 Task: Send an email with the signature Ebony Rodriguez with the subject 'Request for a leave of absence' and the message 'I will need to check with our team before providing a response.' from softage.1@softage.net to softage.2@softage.net,  softage.1@softage.net and softage.3@softage.net with CC to softage.4@softage.net with an attached document Data_analysis_report.pdf
Action: Key pressed n
Screenshot: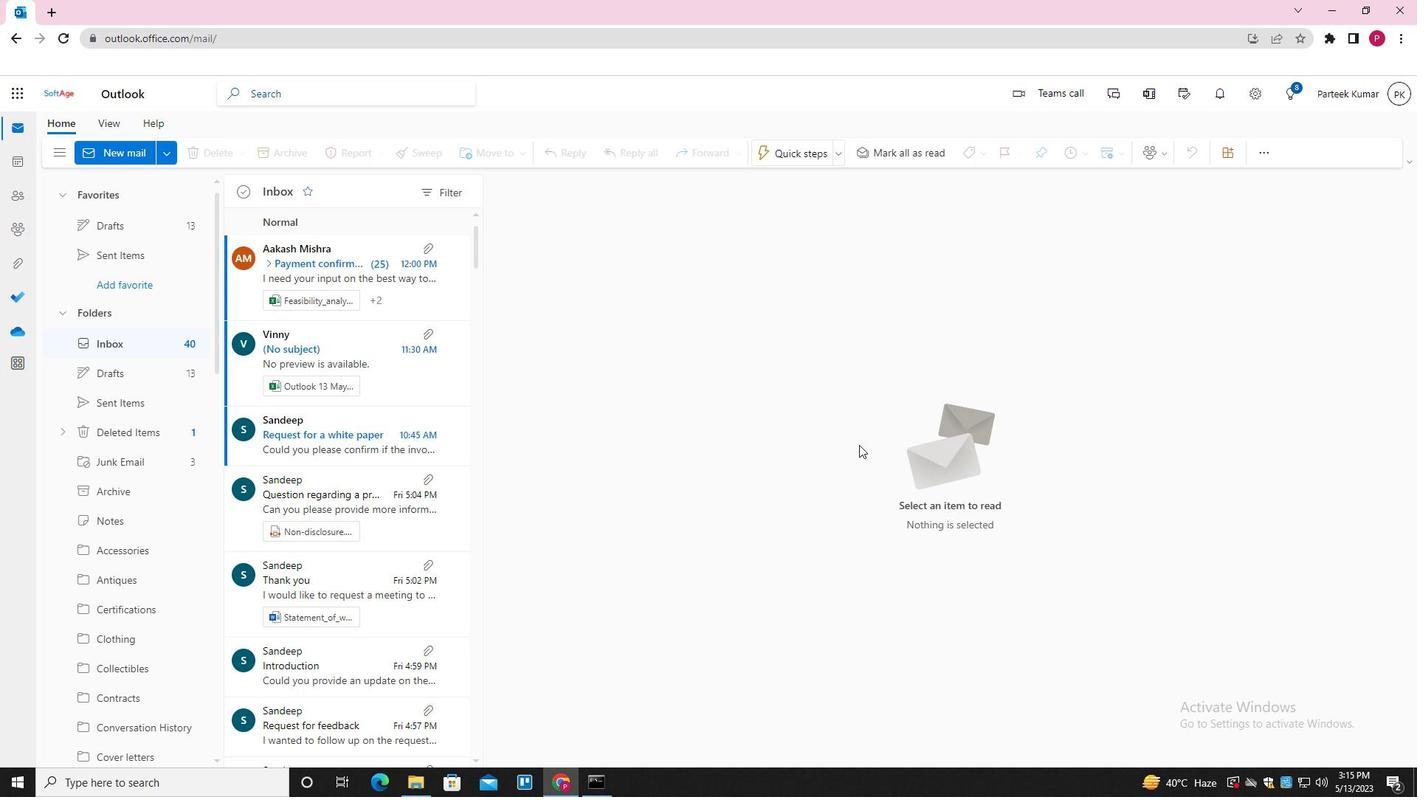 
Action: Mouse moved to (989, 155)
Screenshot: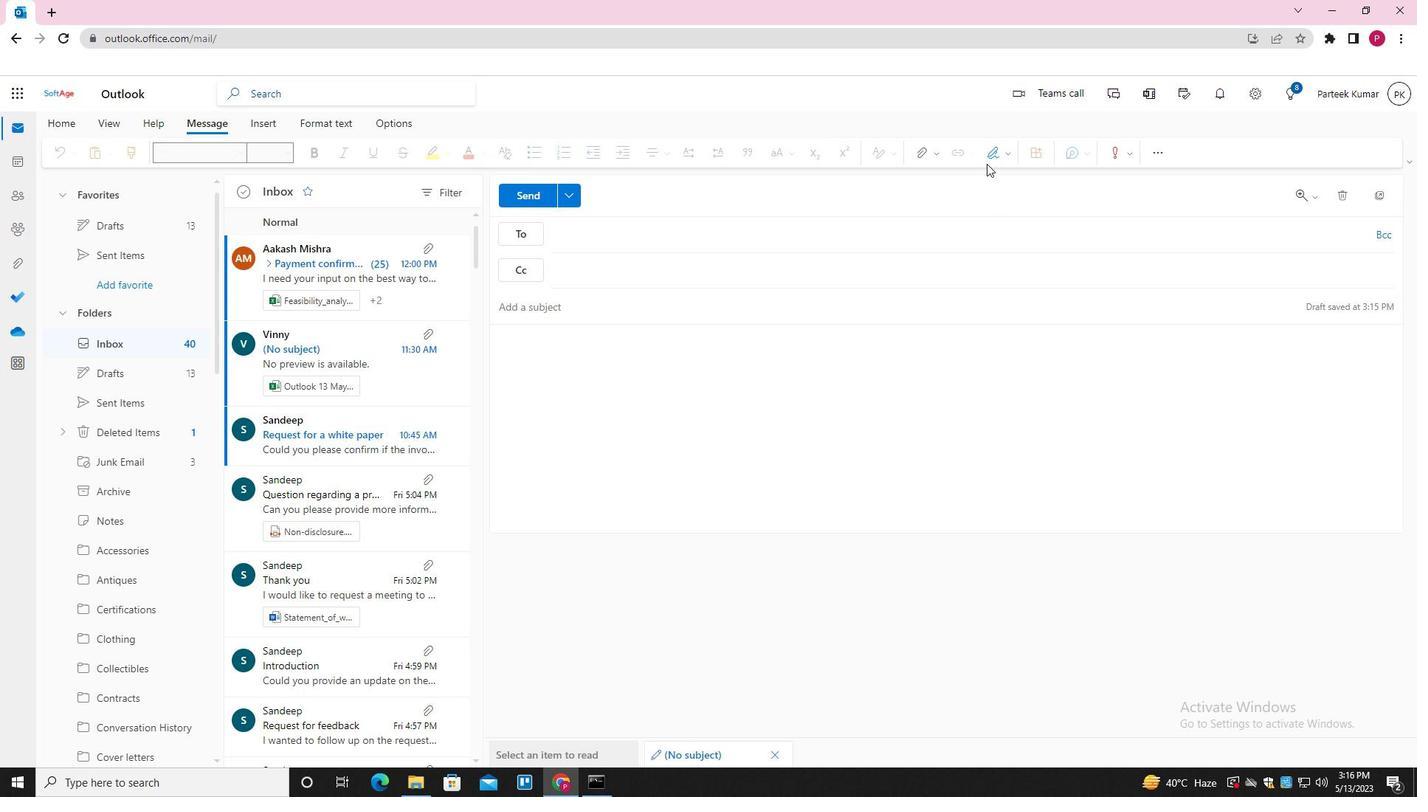 
Action: Mouse pressed left at (989, 155)
Screenshot: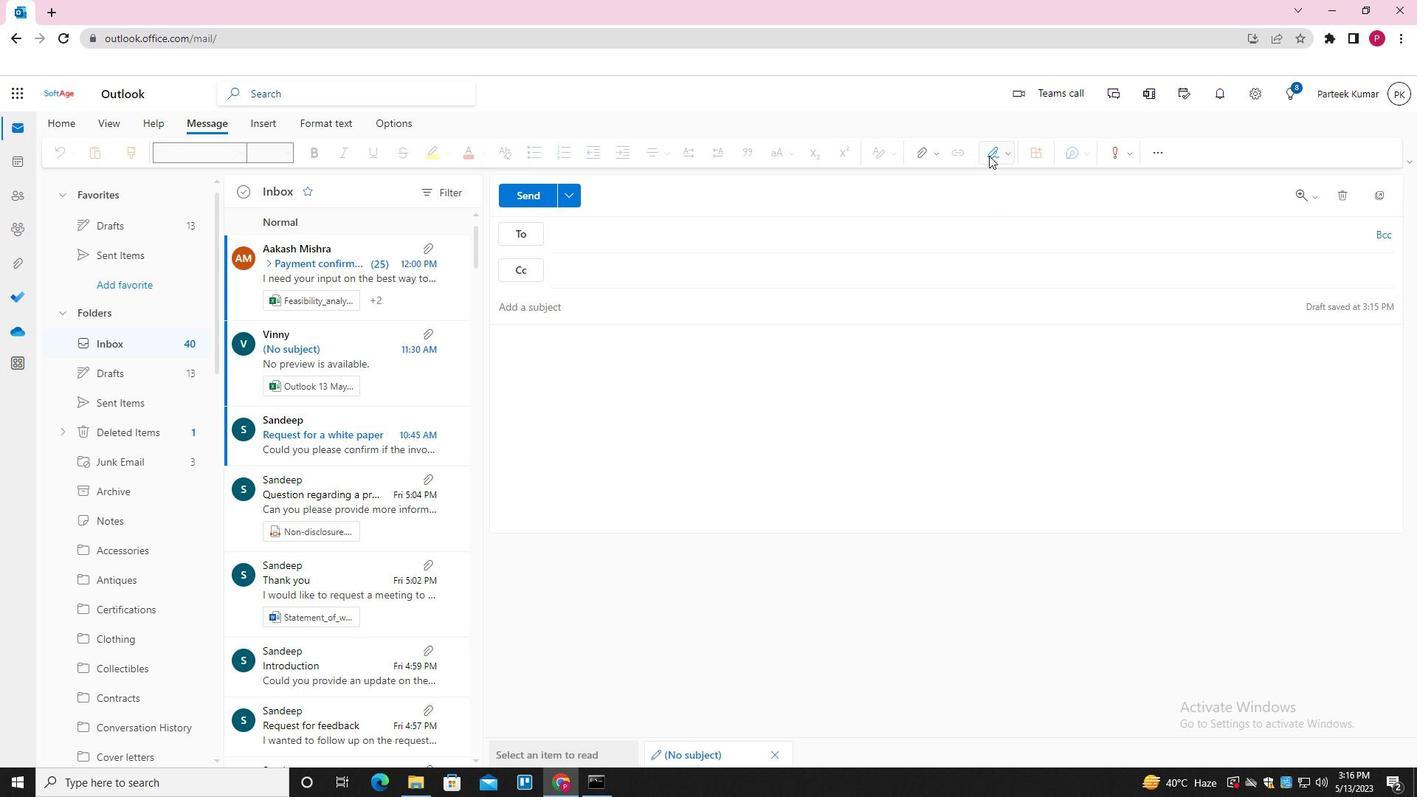 
Action: Mouse moved to (973, 214)
Screenshot: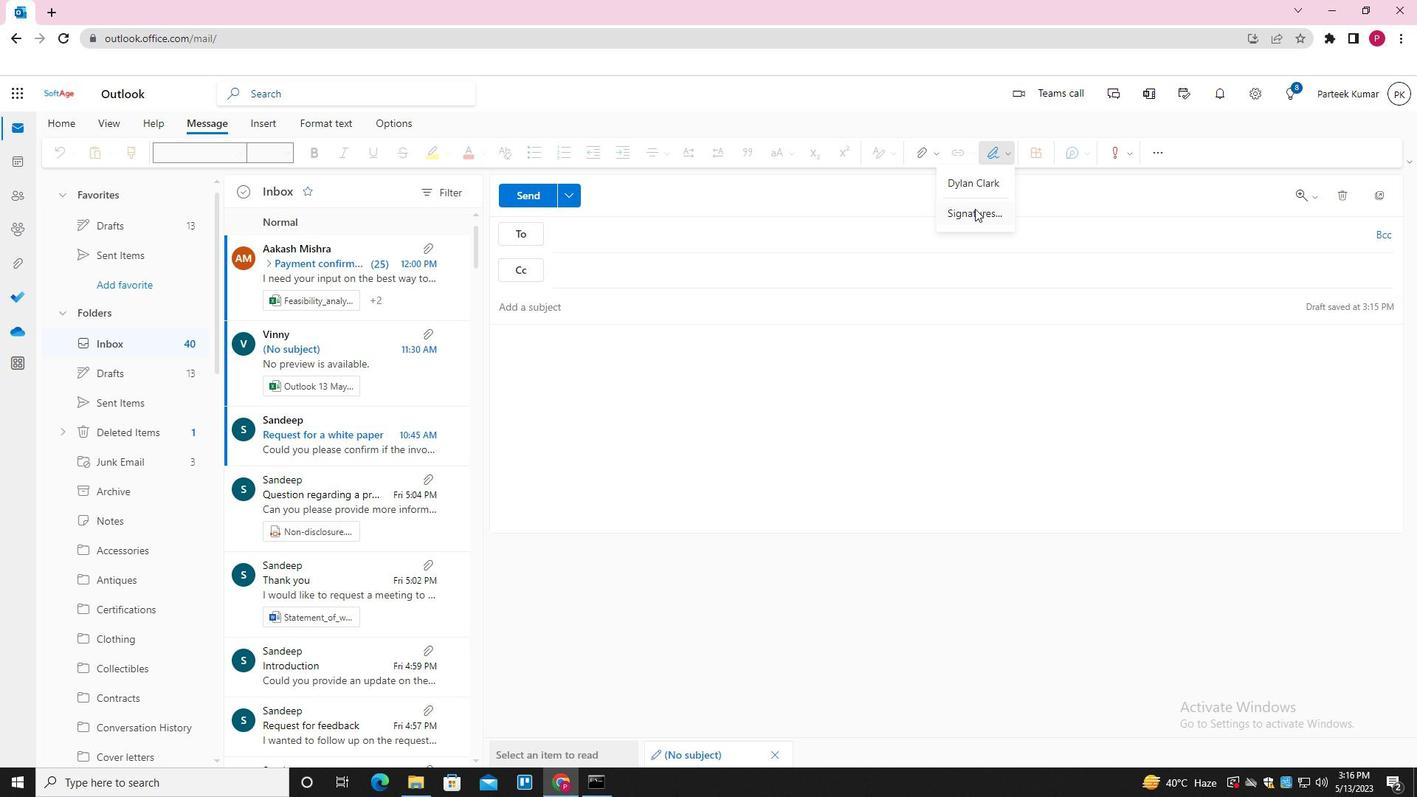 
Action: Mouse pressed left at (973, 214)
Screenshot: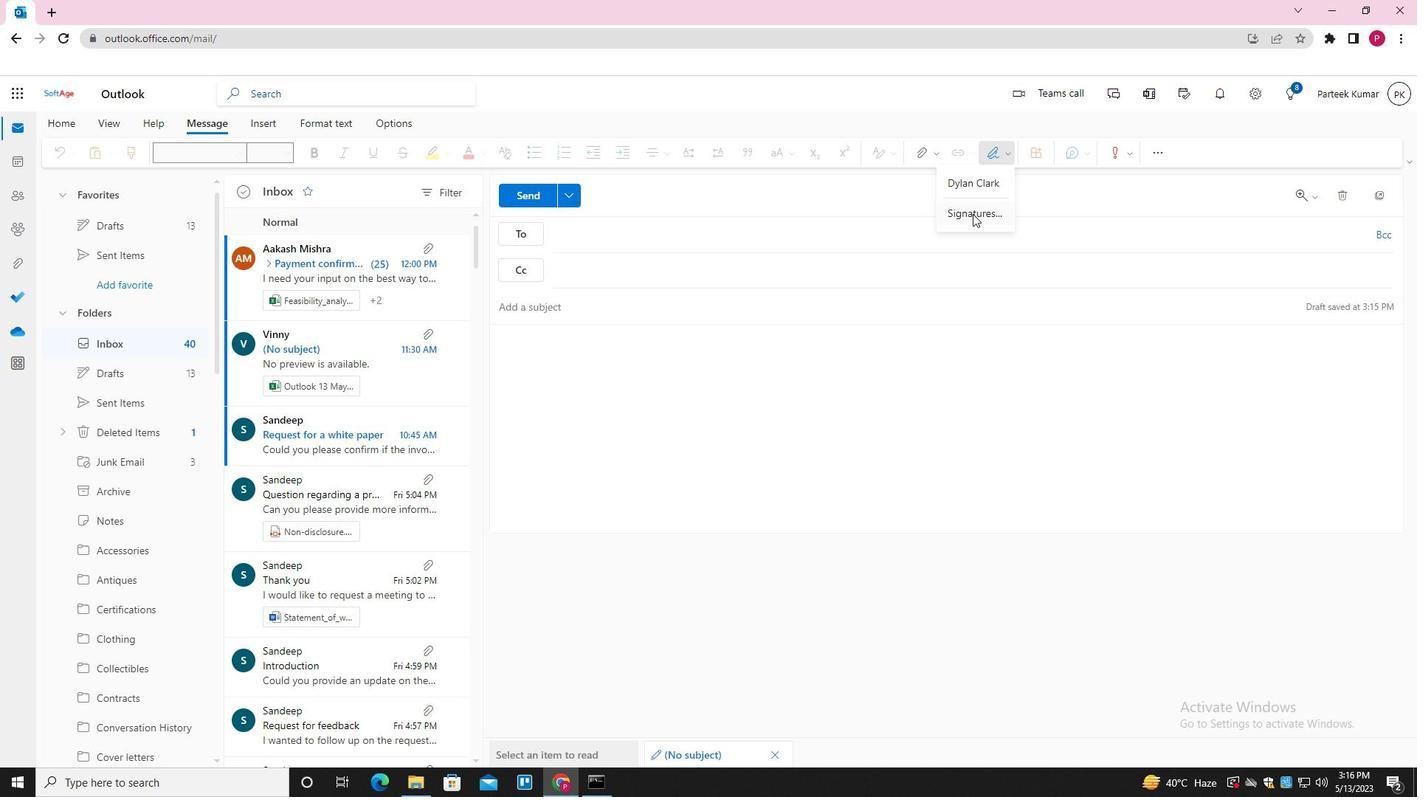 
Action: Mouse moved to (976, 270)
Screenshot: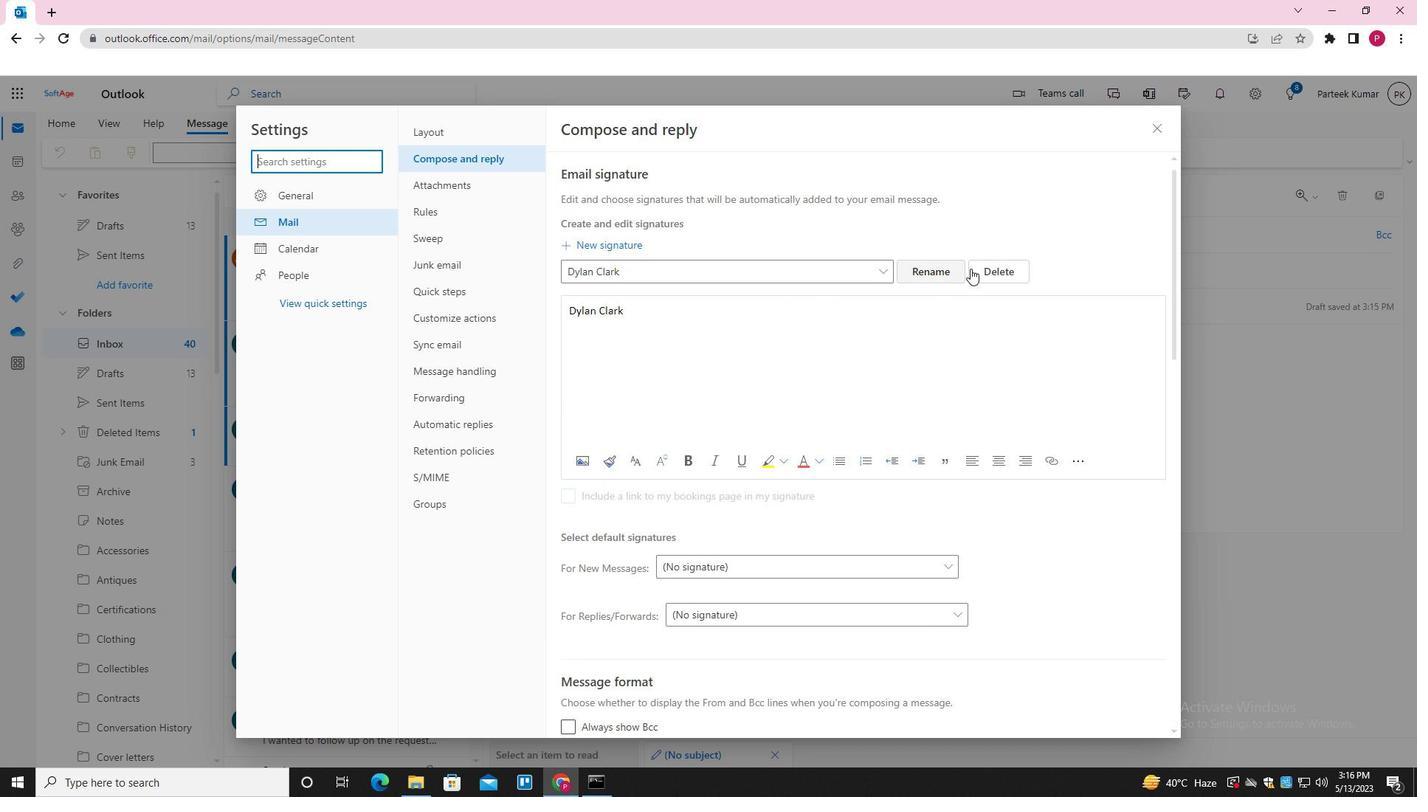 
Action: Mouse pressed left at (976, 270)
Screenshot: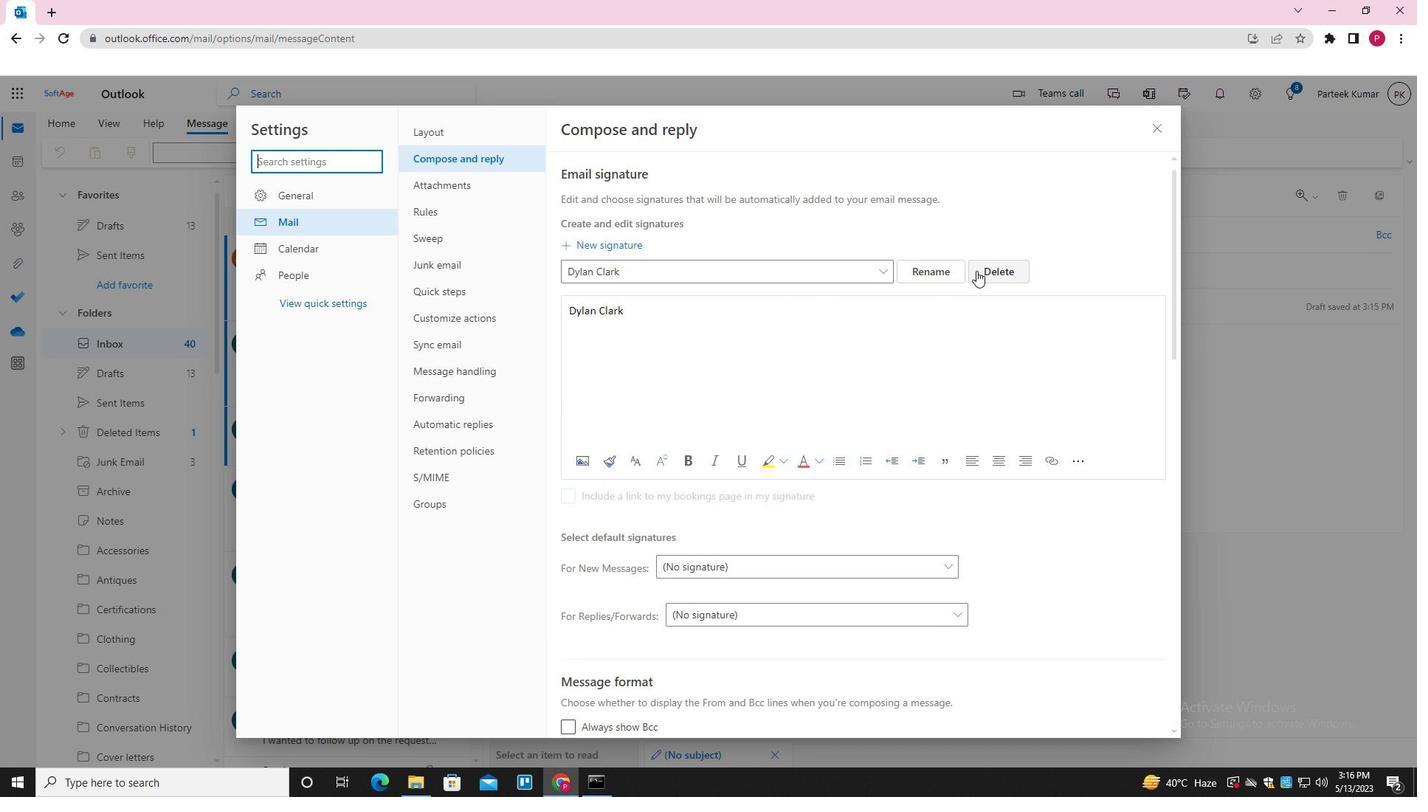 
Action: Mouse moved to (767, 270)
Screenshot: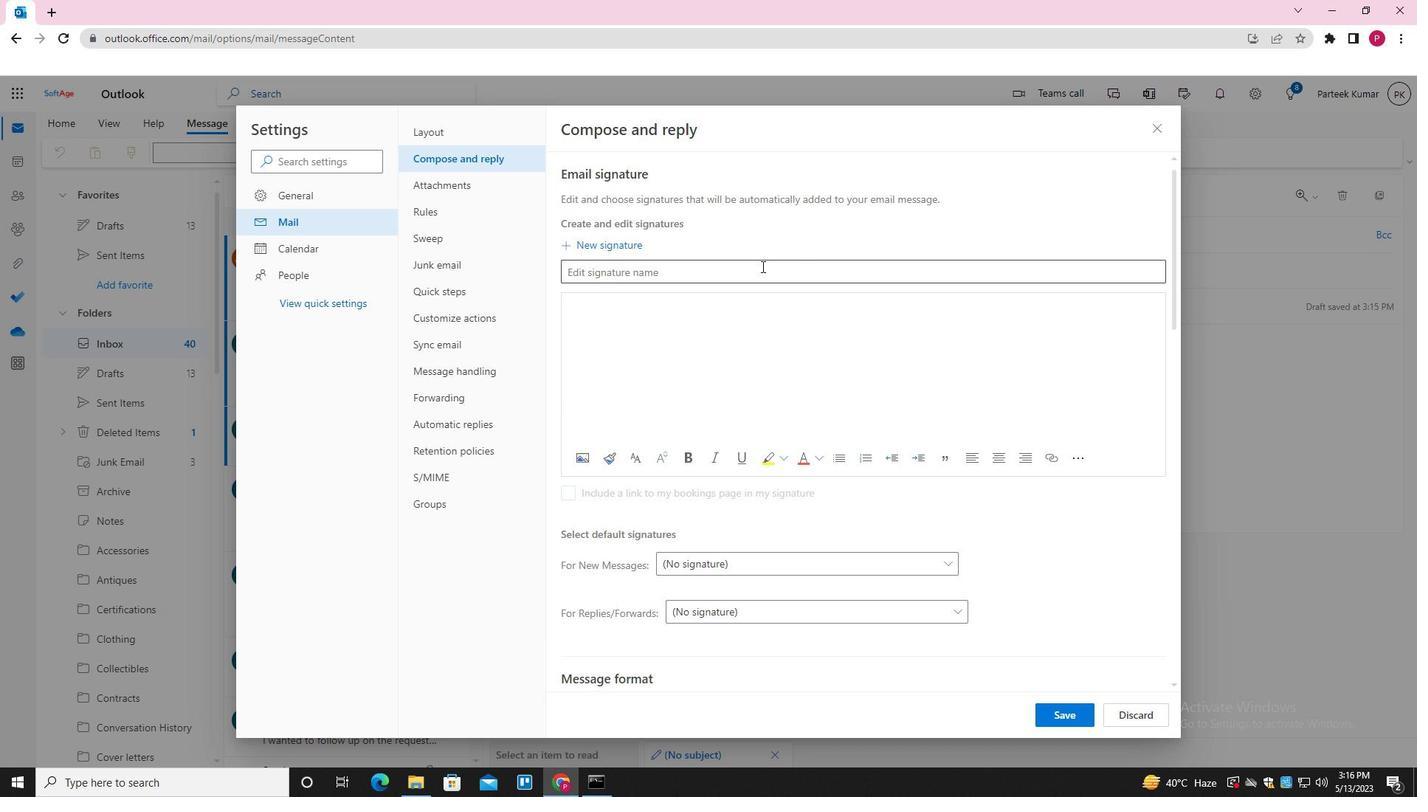 
Action: Mouse pressed left at (767, 270)
Screenshot: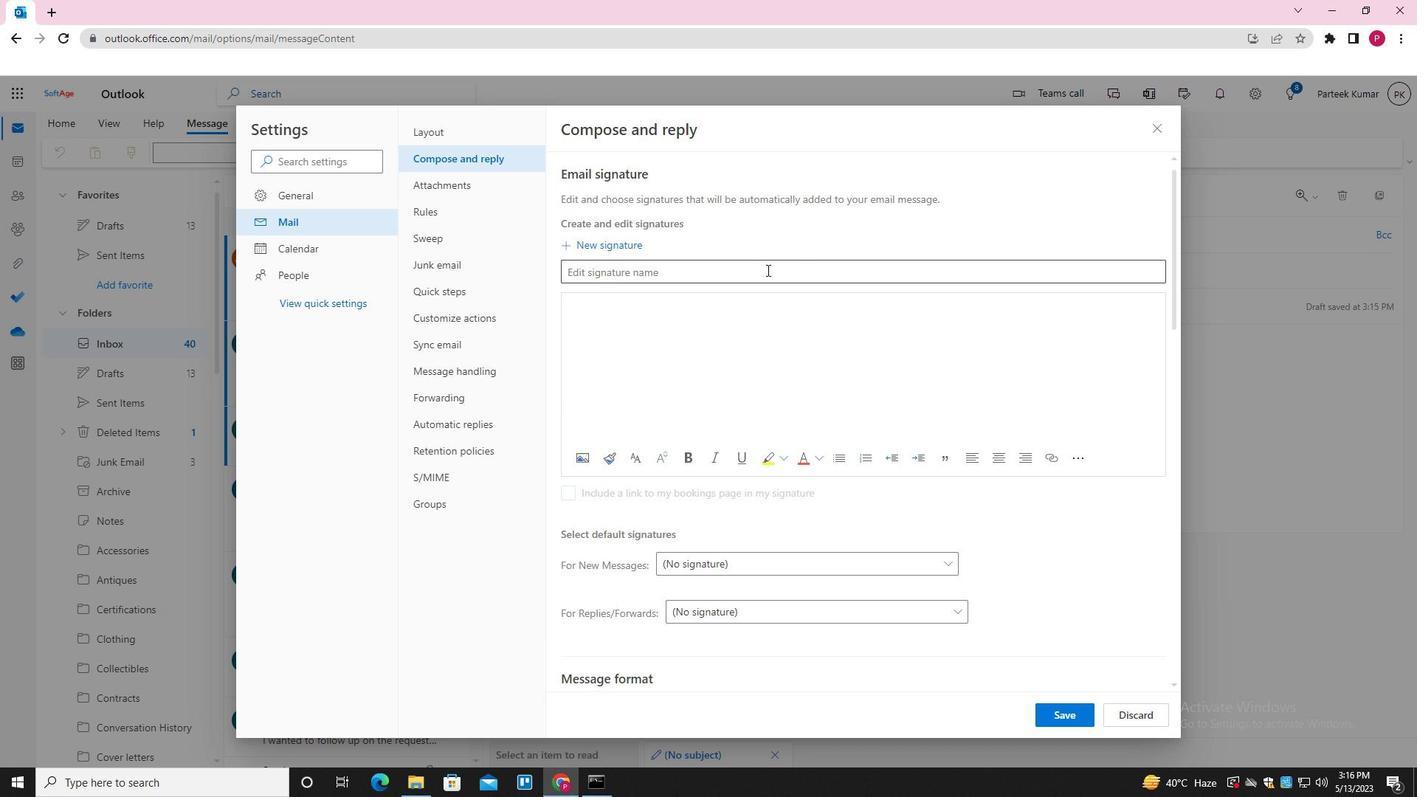 
Action: Key pressed <Key.shift>EBONY<Key.space><Key.shift>RODRIGUEZ<Key.tab><Key.shift>EBONY<Key.space><Key.shift>RODRIGUEZ
Screenshot: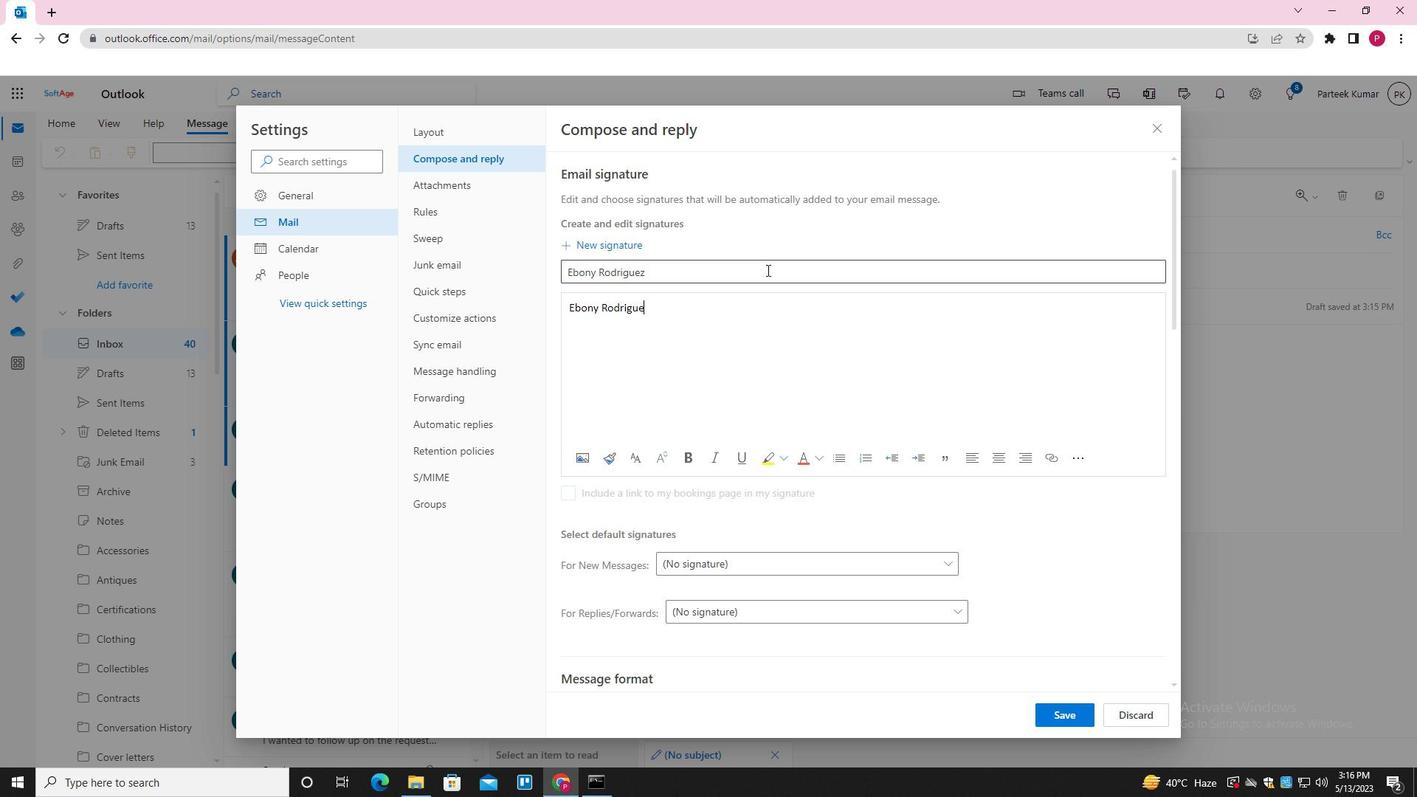 
Action: Mouse moved to (1060, 711)
Screenshot: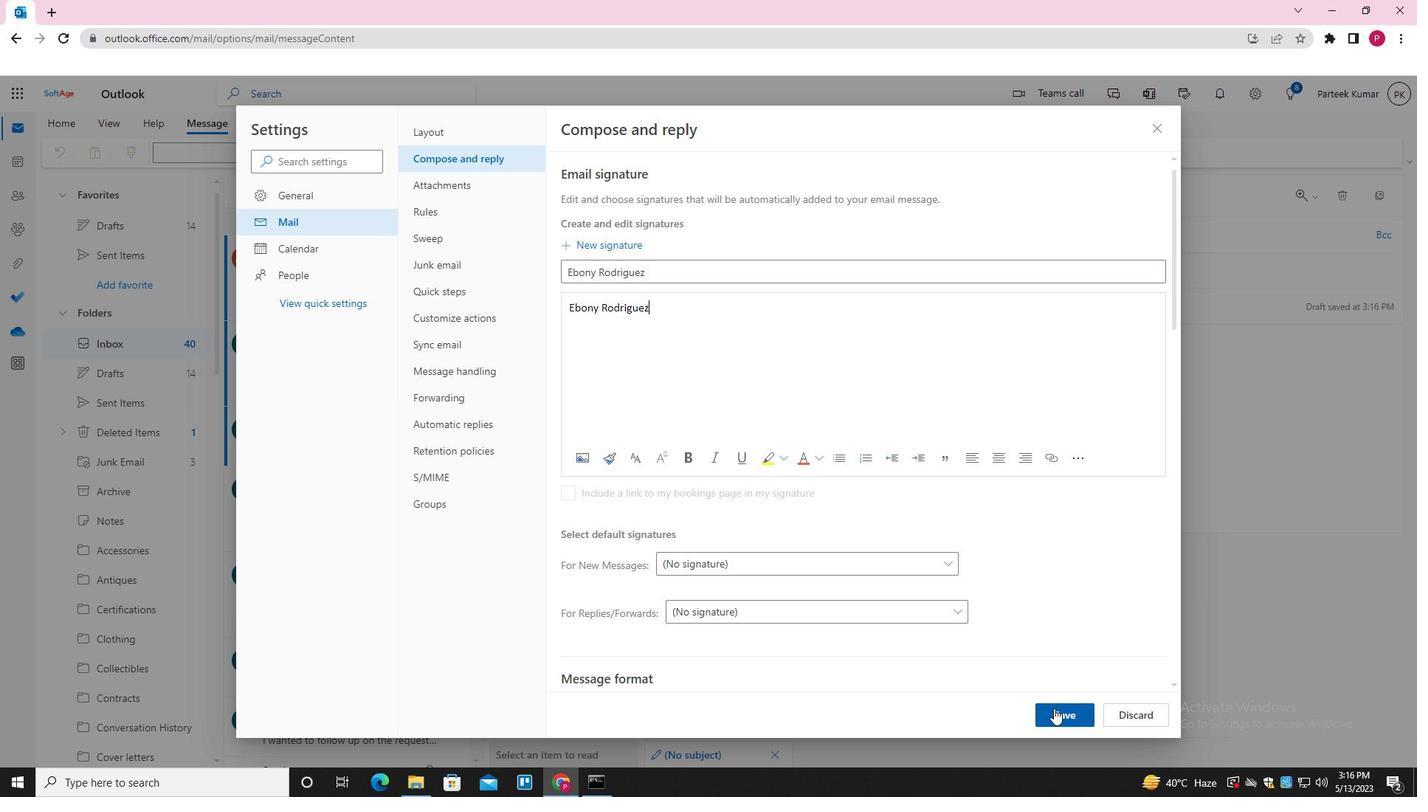 
Action: Mouse pressed left at (1060, 711)
Screenshot: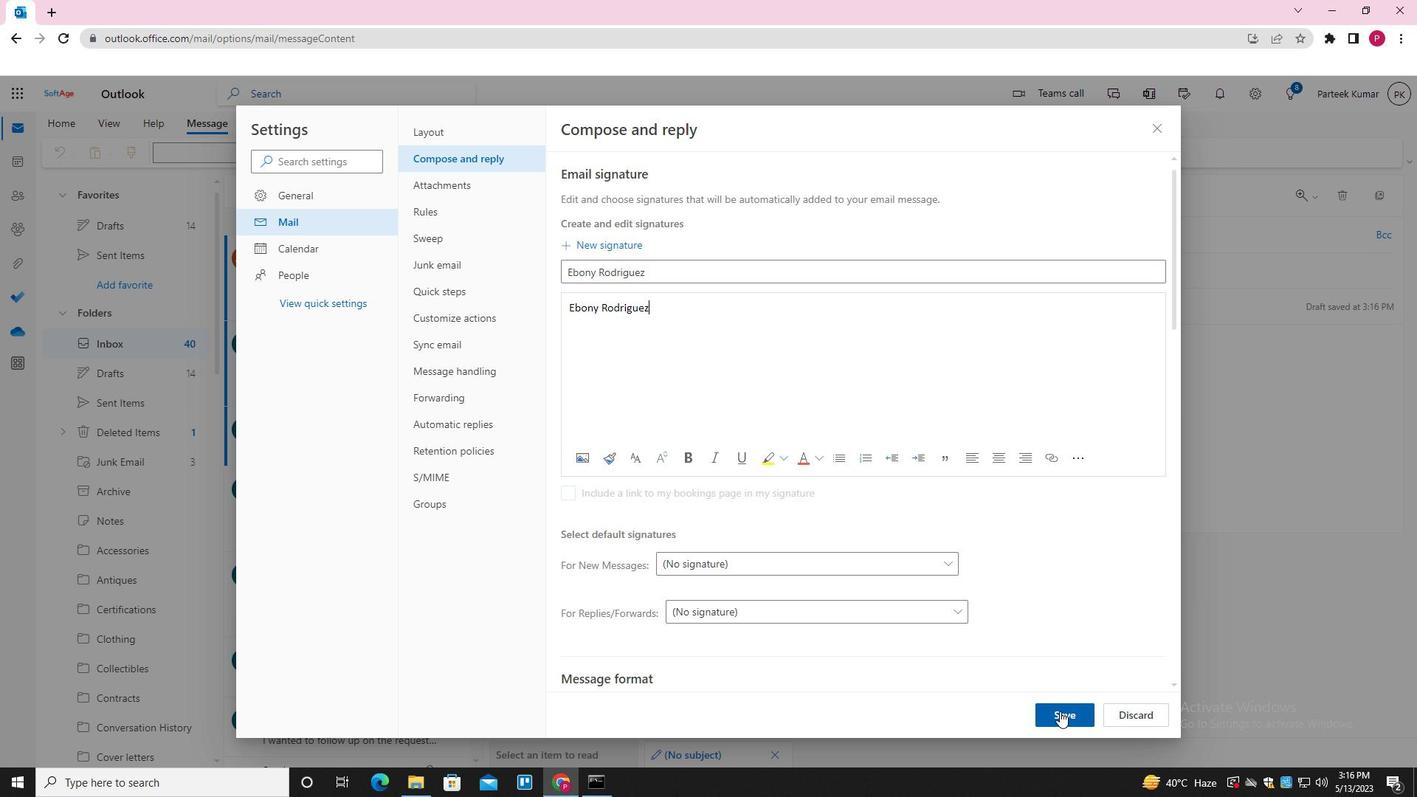 
Action: Mouse moved to (1151, 127)
Screenshot: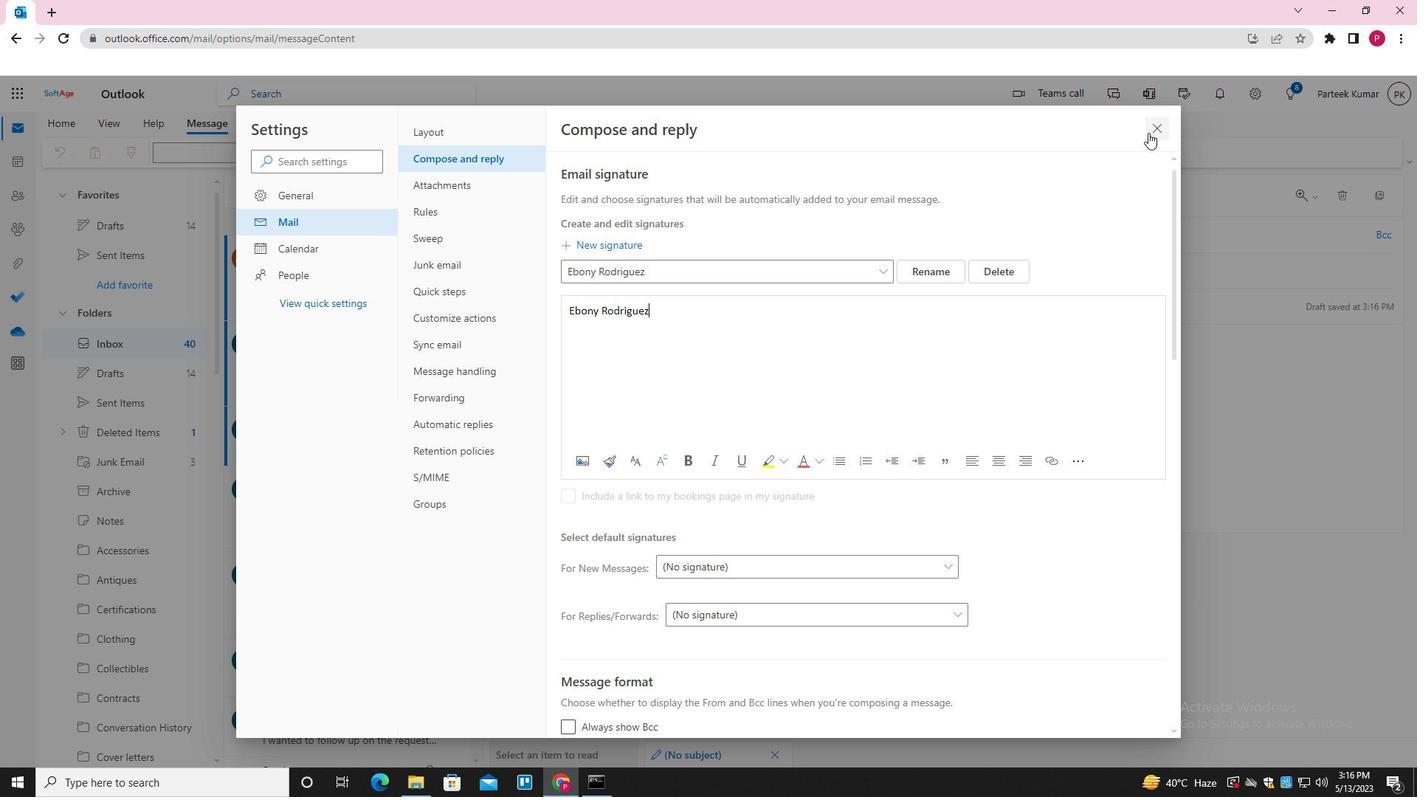 
Action: Mouse pressed left at (1151, 127)
Screenshot: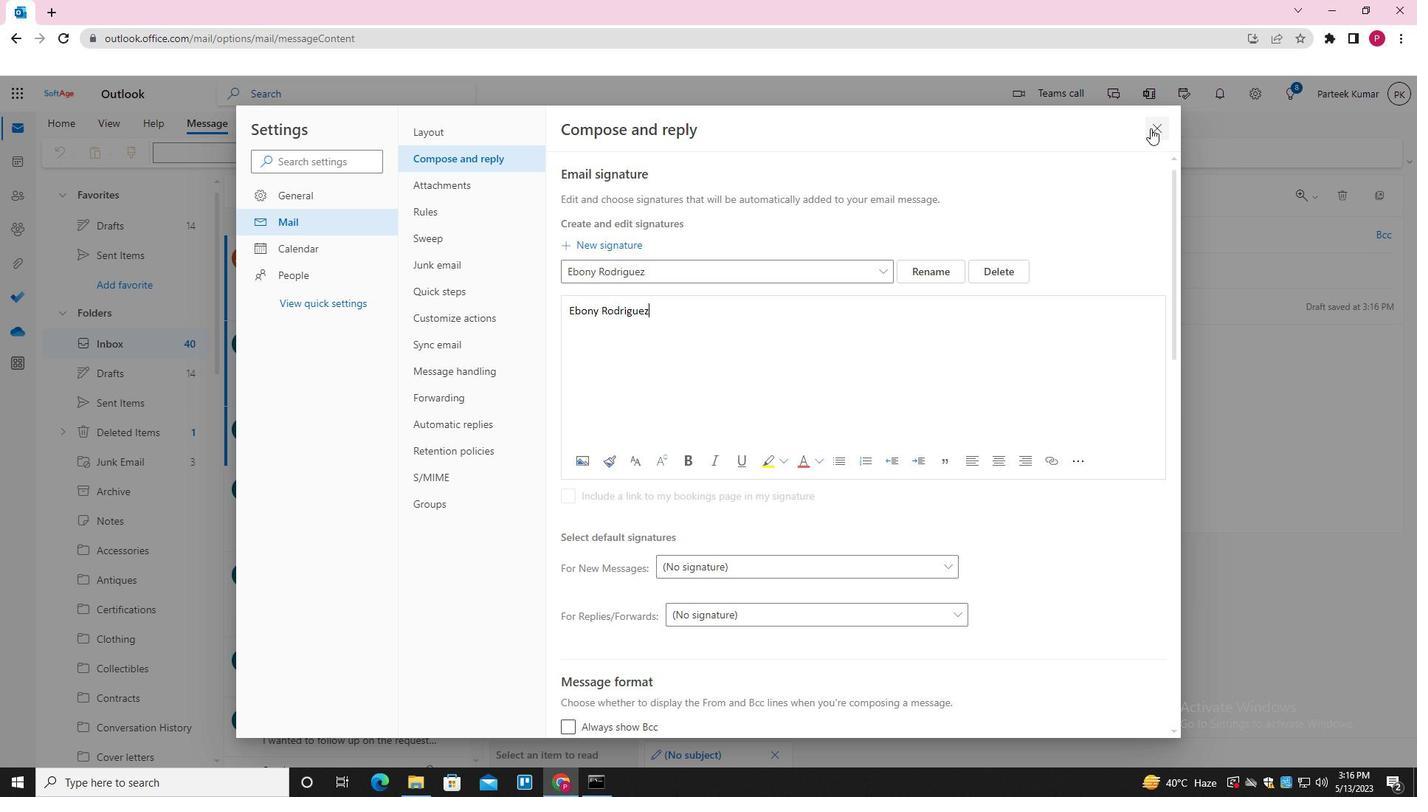 
Action: Mouse moved to (997, 149)
Screenshot: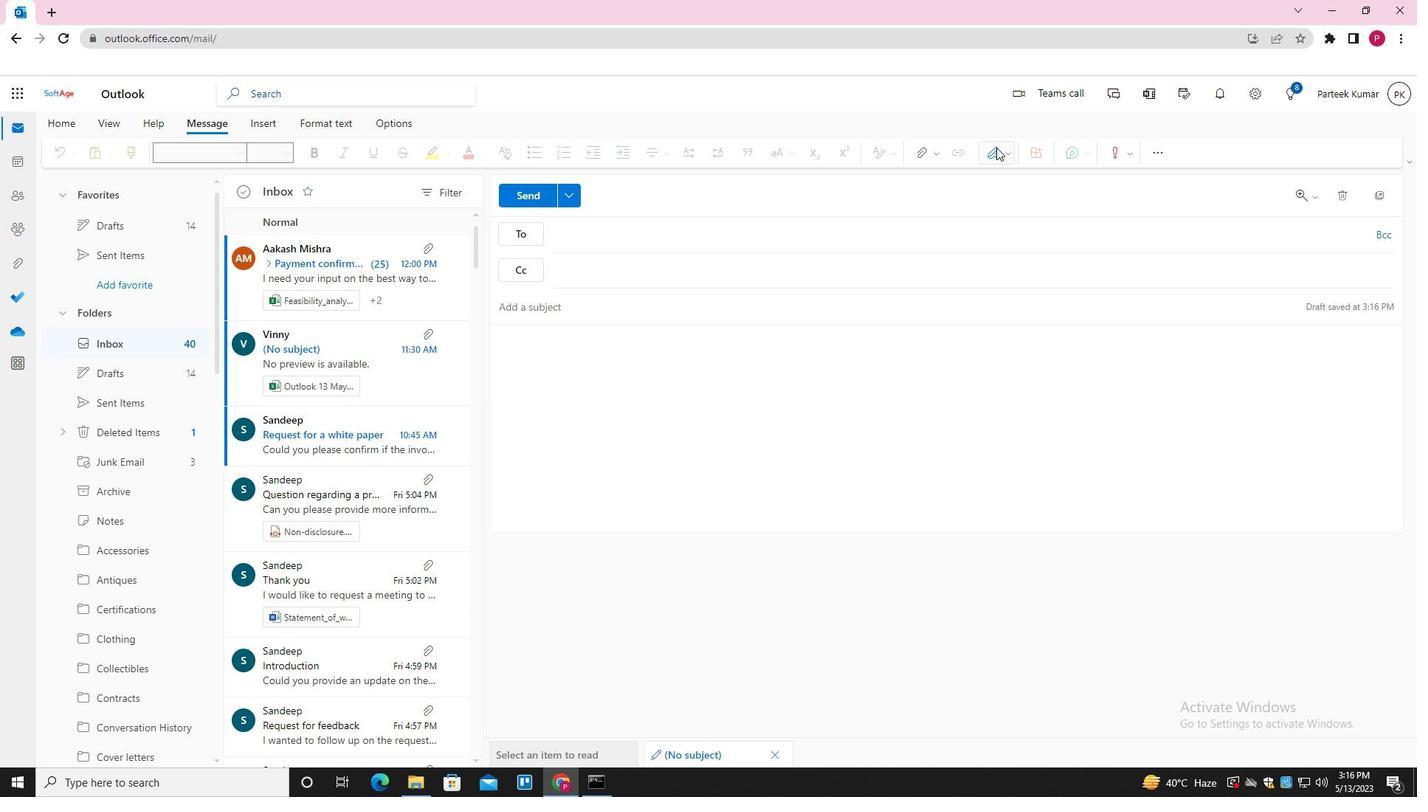 
Action: Mouse pressed left at (997, 149)
Screenshot: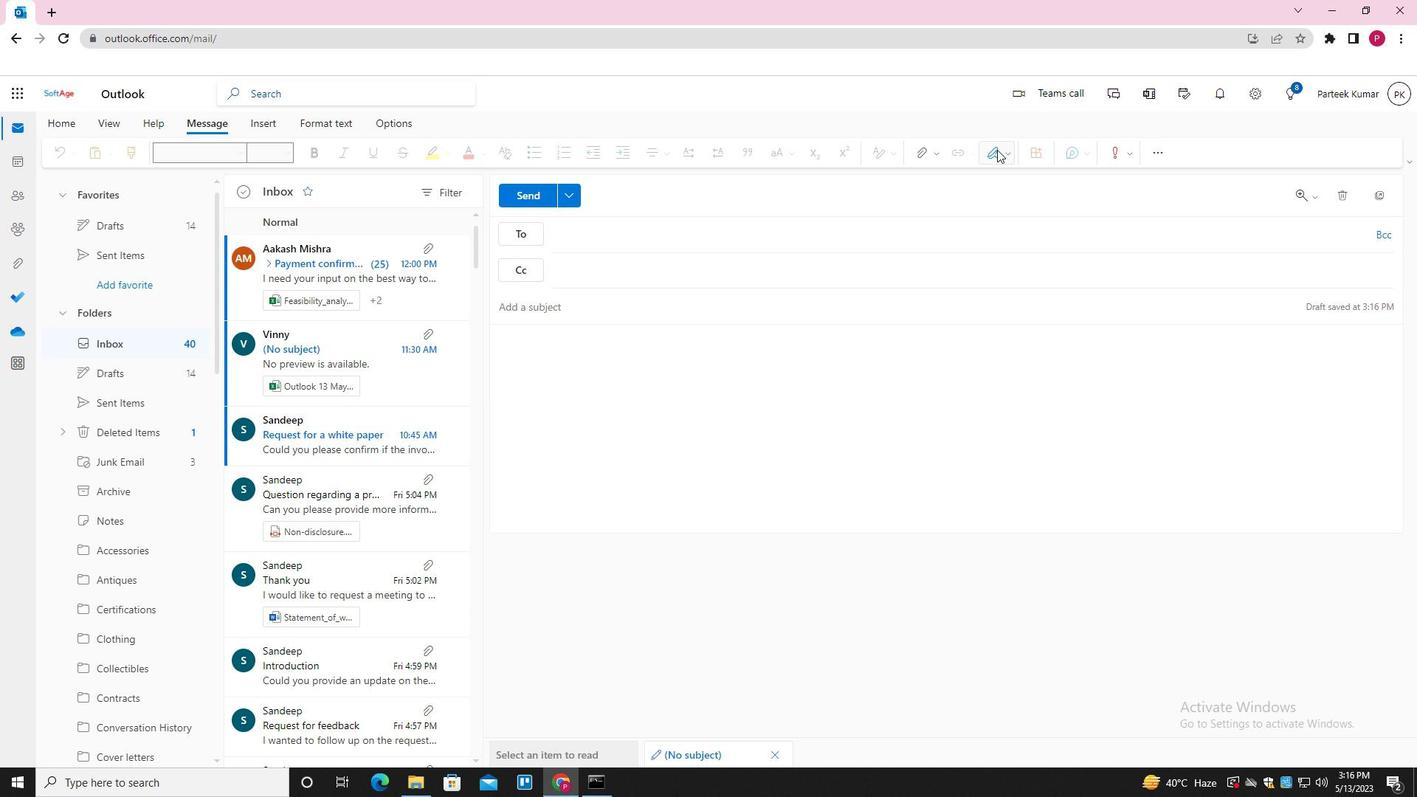 
Action: Mouse moved to (976, 189)
Screenshot: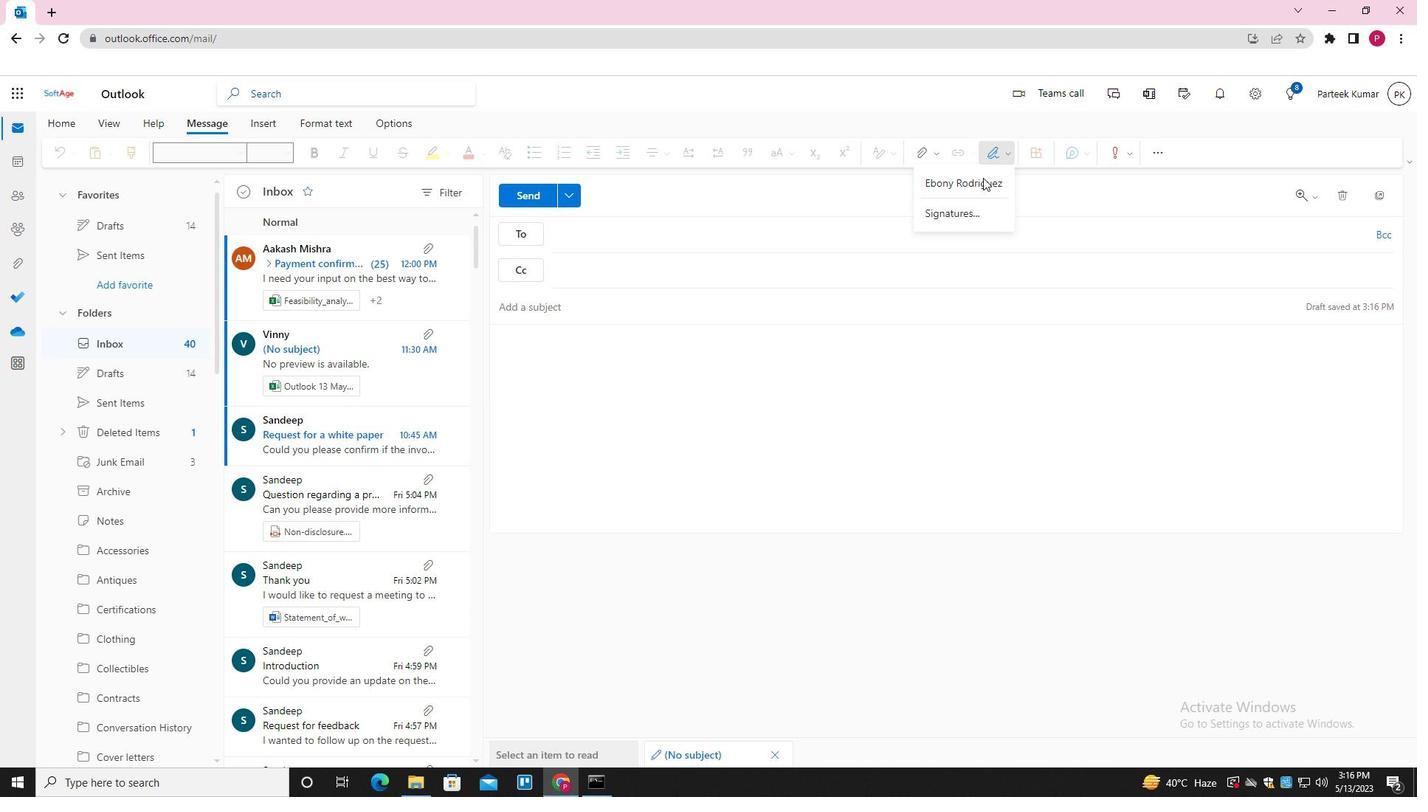 
Action: Mouse pressed left at (976, 189)
Screenshot: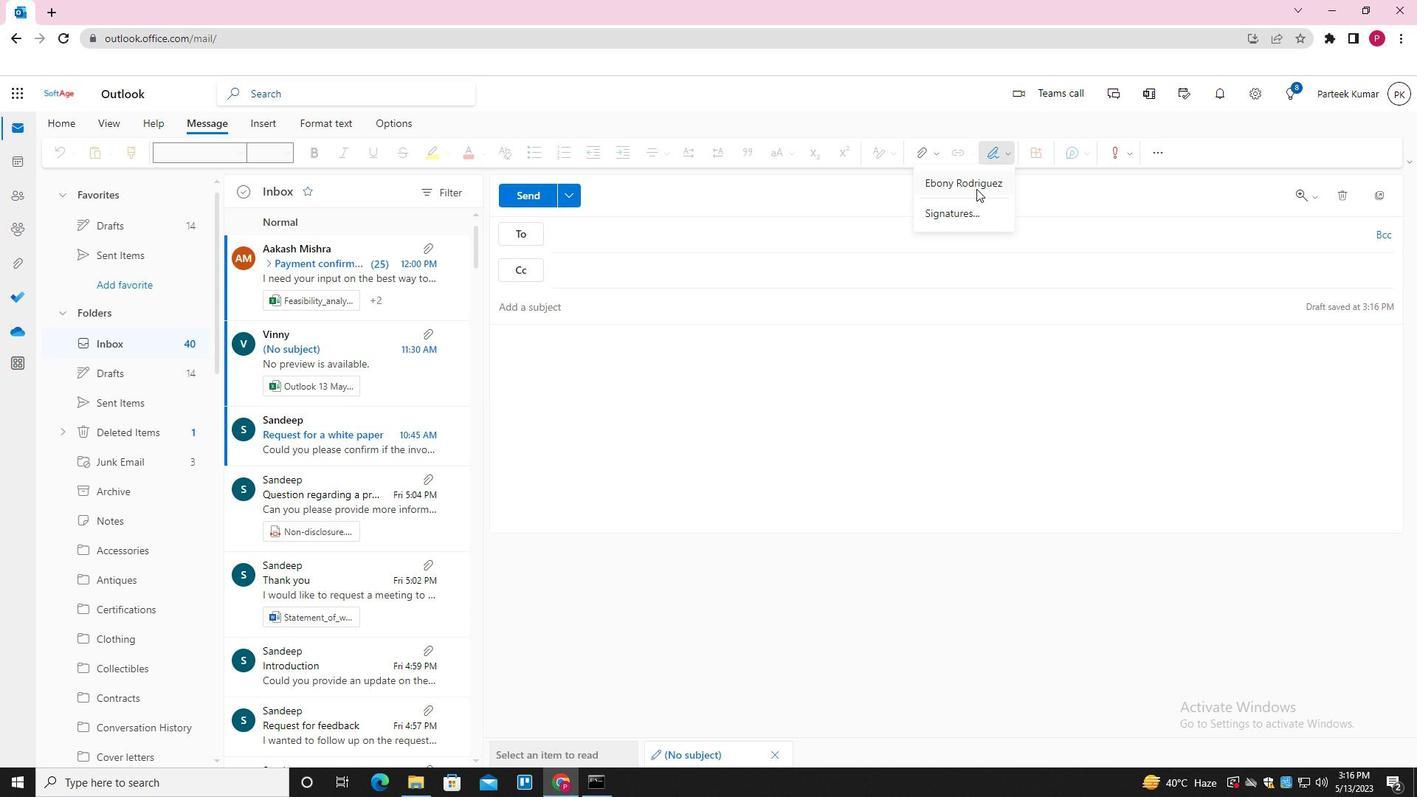 
Action: Mouse moved to (726, 308)
Screenshot: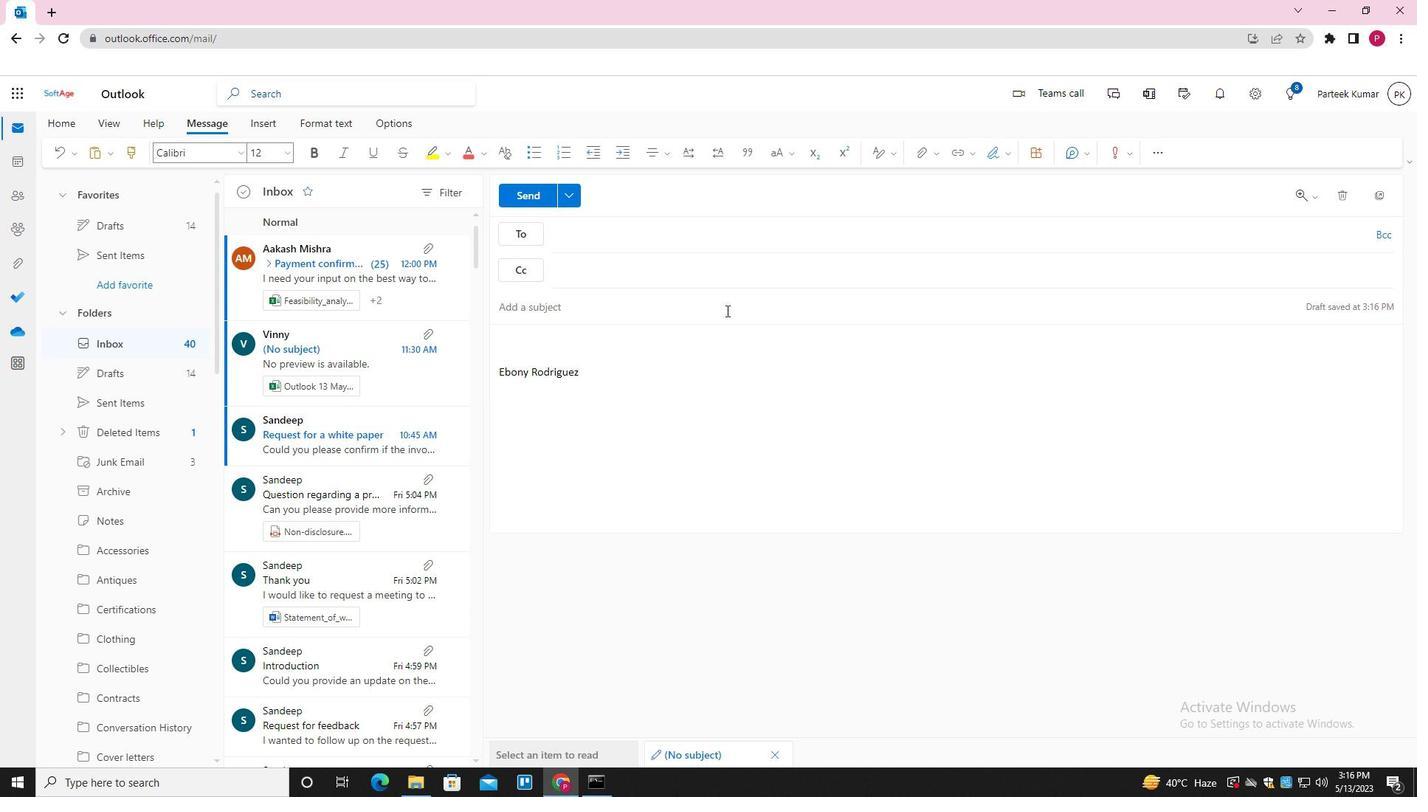 
Action: Mouse pressed left at (726, 308)
Screenshot: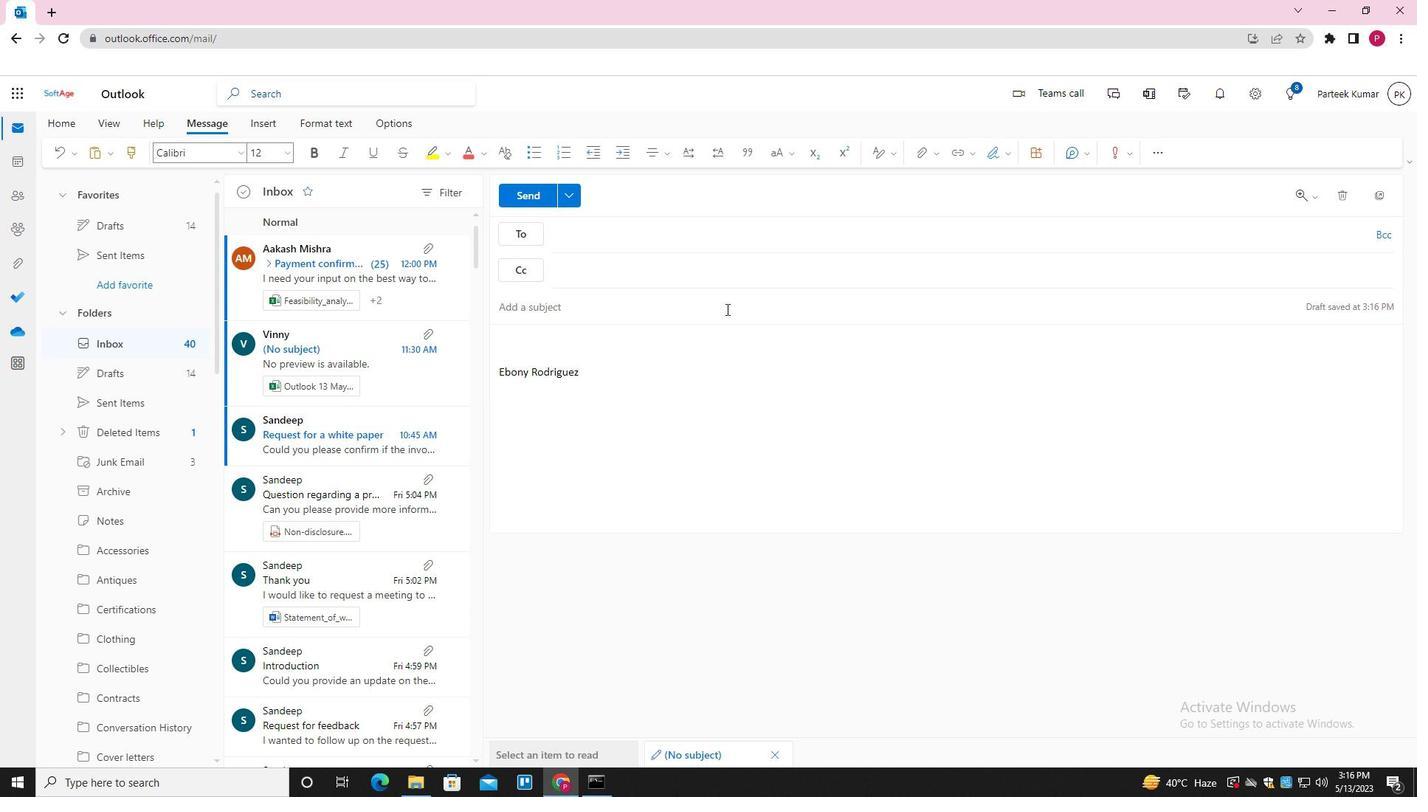 
Action: Key pressed <Key.shift>REQUEST<Key.space>G<Key.backspace>FOR<Key.space>A<Key.space>LEAVE<Key.space>OF<Key.space>ABSCENCE<Key.space><Key.backspace><Key.backspace><Key.backspace><Key.backspace><Key.backspace><Key.backspace>ENCE<Key.tab><Key.shift_r>I<Key.space>WILL<Key.space>NEED<Key.space>TO<Key.space>CHECK<Key.space>WITH<Key.space>OUR<Key.space>TEAM<Key.space>BEFORE<Key.space>PROVIDING<Key.space>A<Key.space><Key.backspace><Key.space>RESPONSE<Key.space>
Screenshot: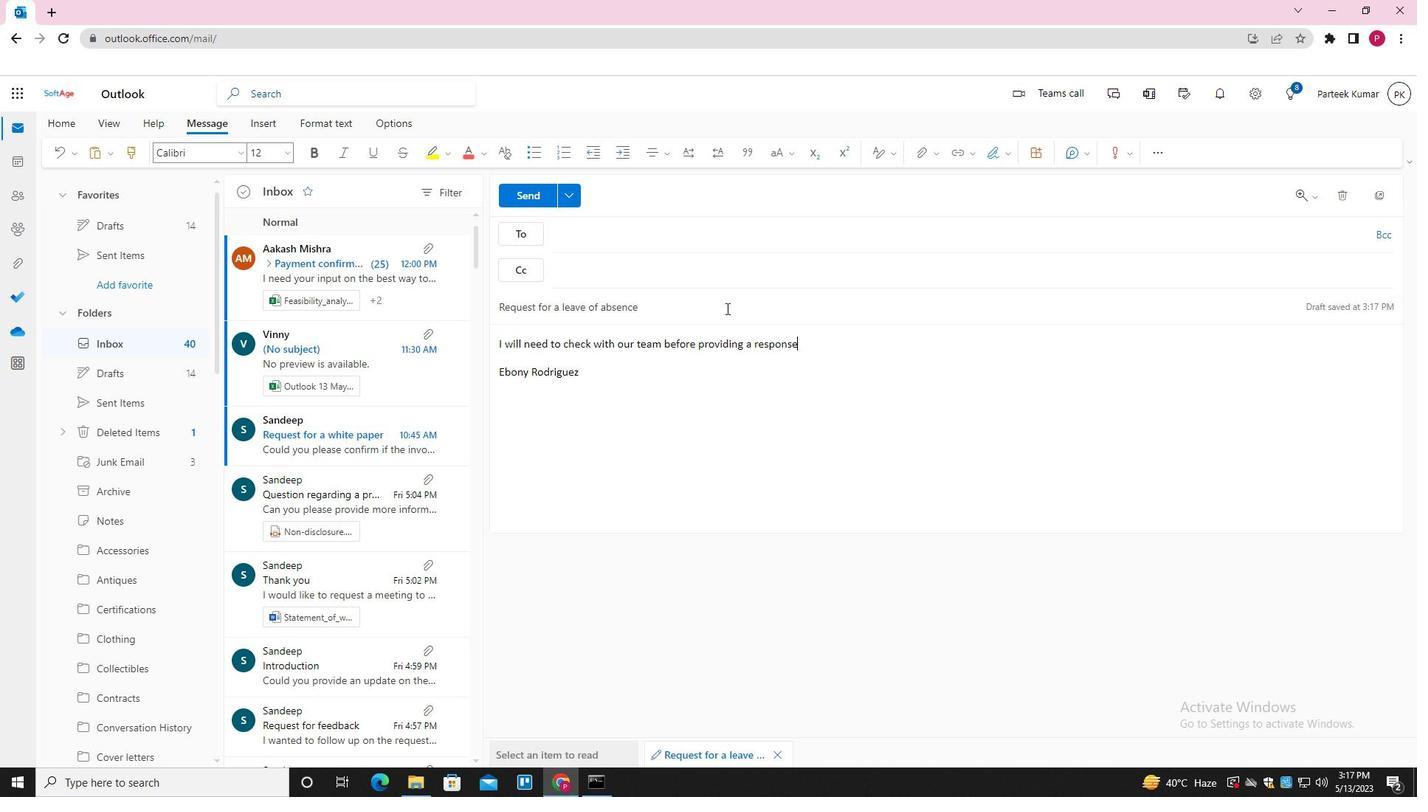 
Action: Mouse moved to (727, 229)
Screenshot: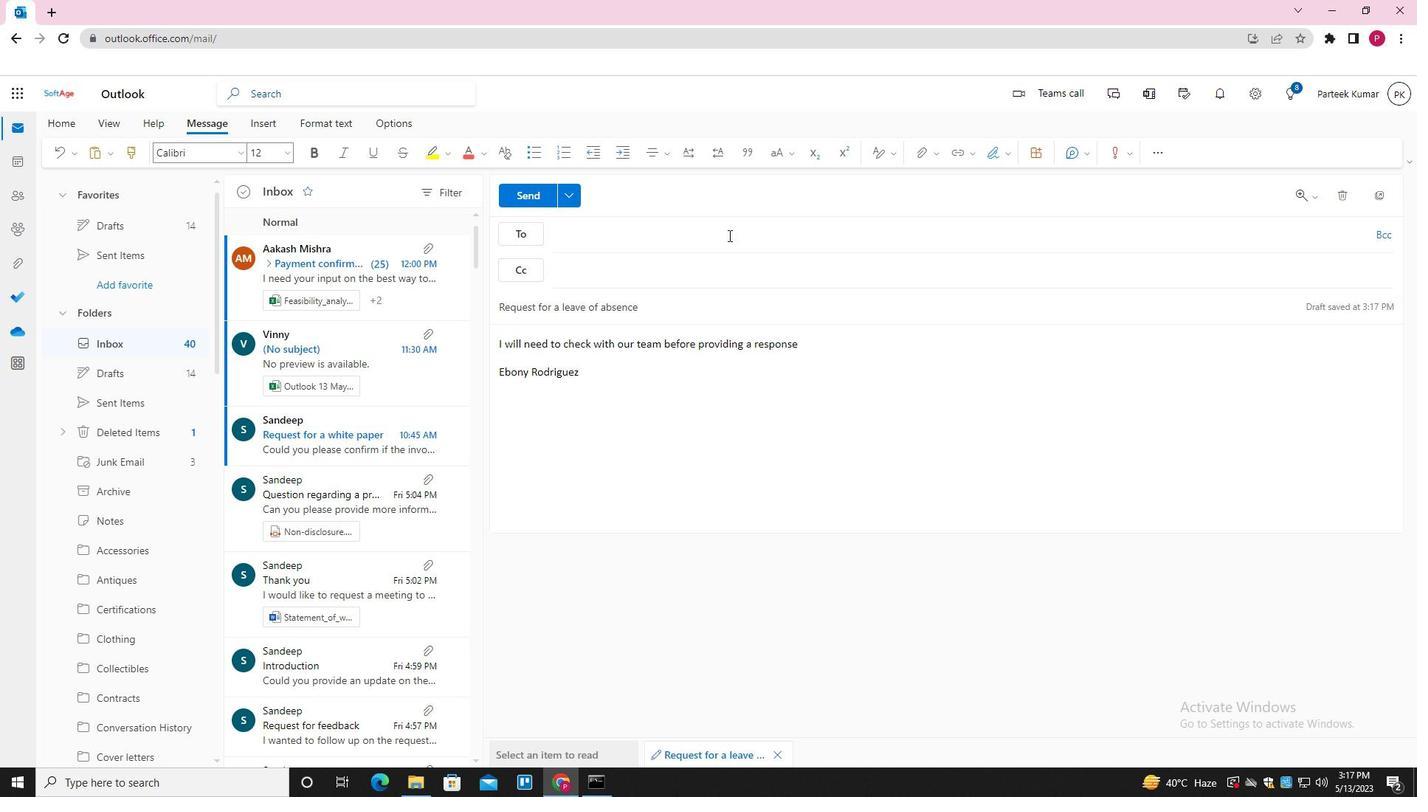 
Action: Mouse pressed left at (727, 229)
Screenshot: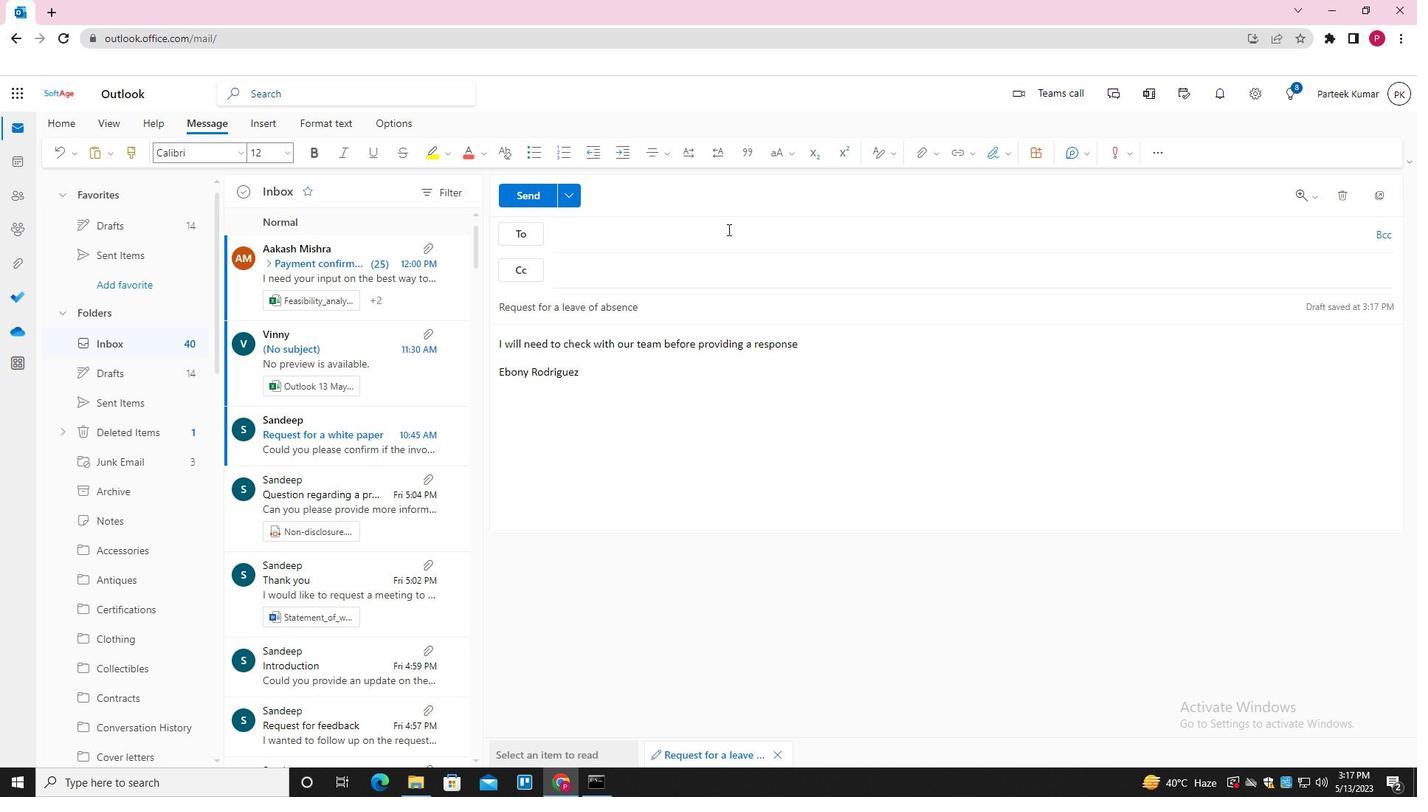 
Action: Key pressed SOFTAGE.2<Key.shift>@SOFTAGE.NET<Key.enter>SOFTAGE.1<Key.shift>@SOFTAGE.NET<Key.enter>SOFTAGE.3<Key.shift>@SOFTAGE.NET<Key.enter><Key.tab>SOFTAGE.4<Key.shift>@SOFTAGE.NET<Key.enter>
Screenshot: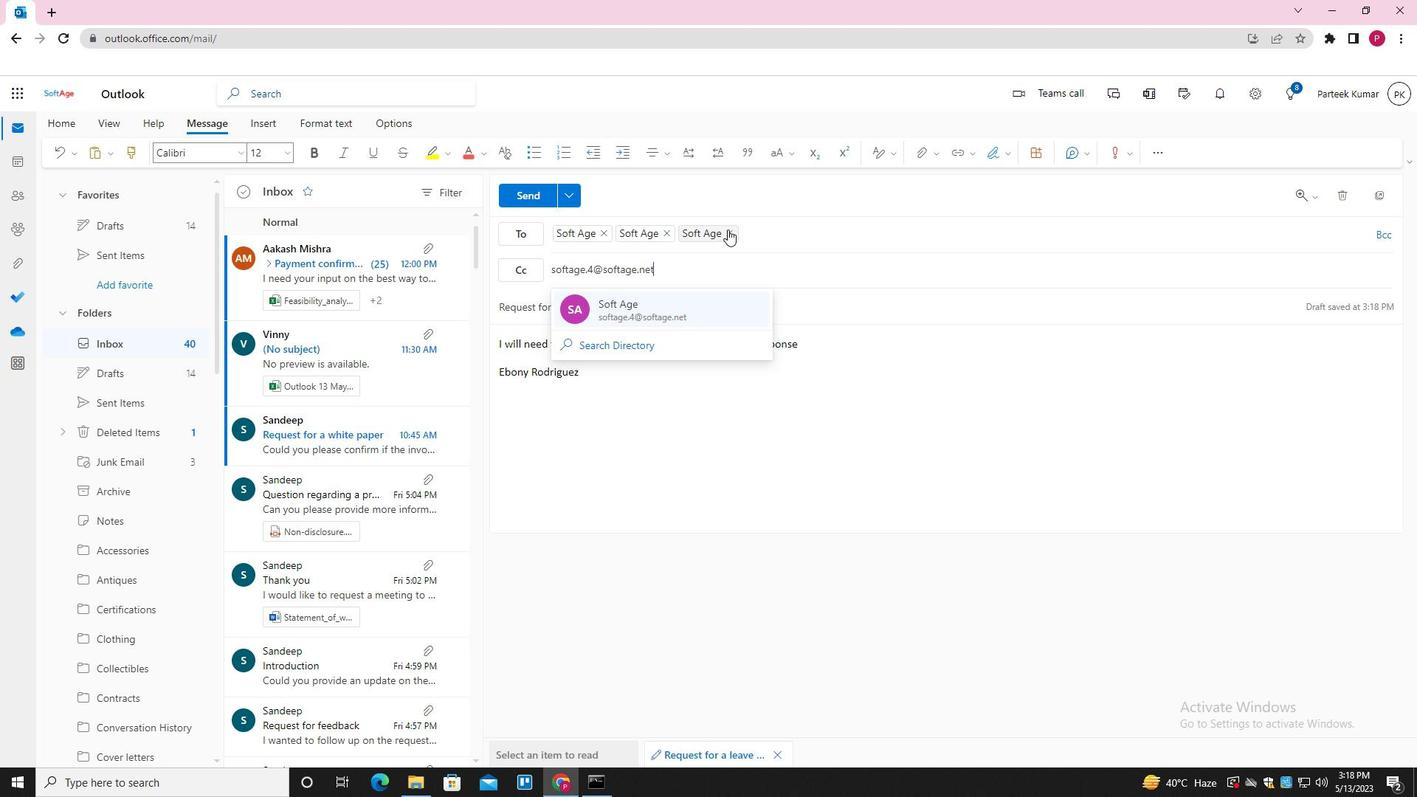 
Action: Mouse moved to (918, 156)
Screenshot: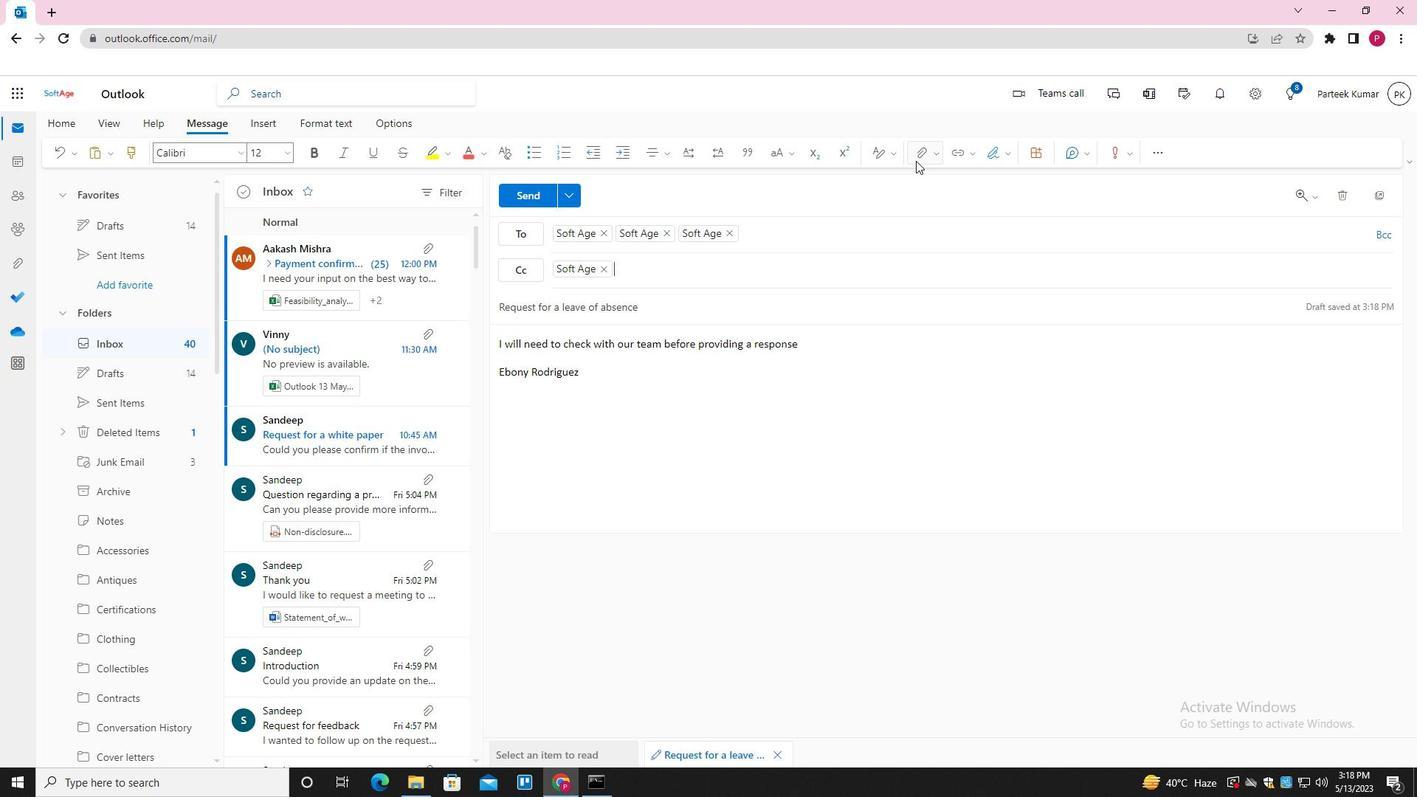 
Action: Mouse pressed left at (918, 156)
Screenshot: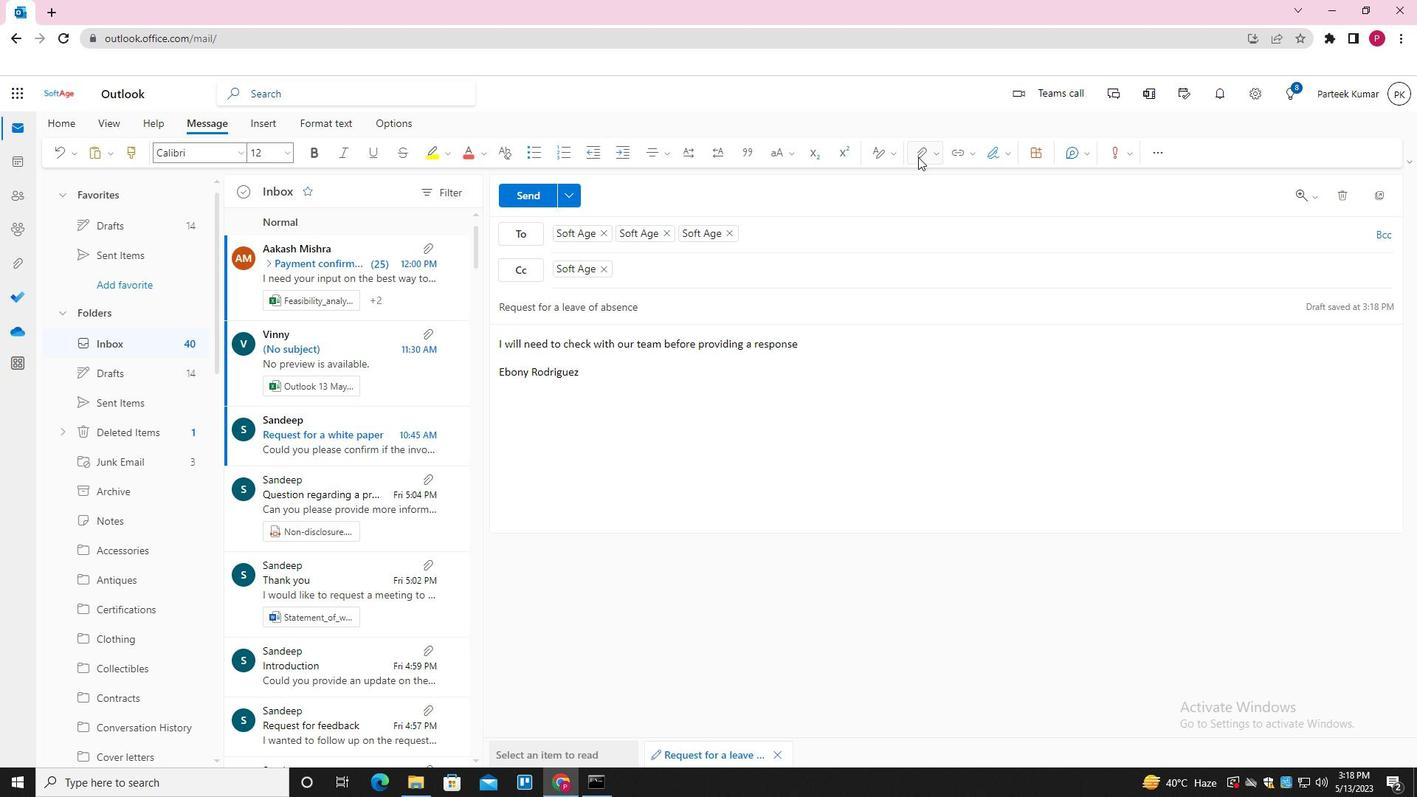 
Action: Mouse moved to (871, 178)
Screenshot: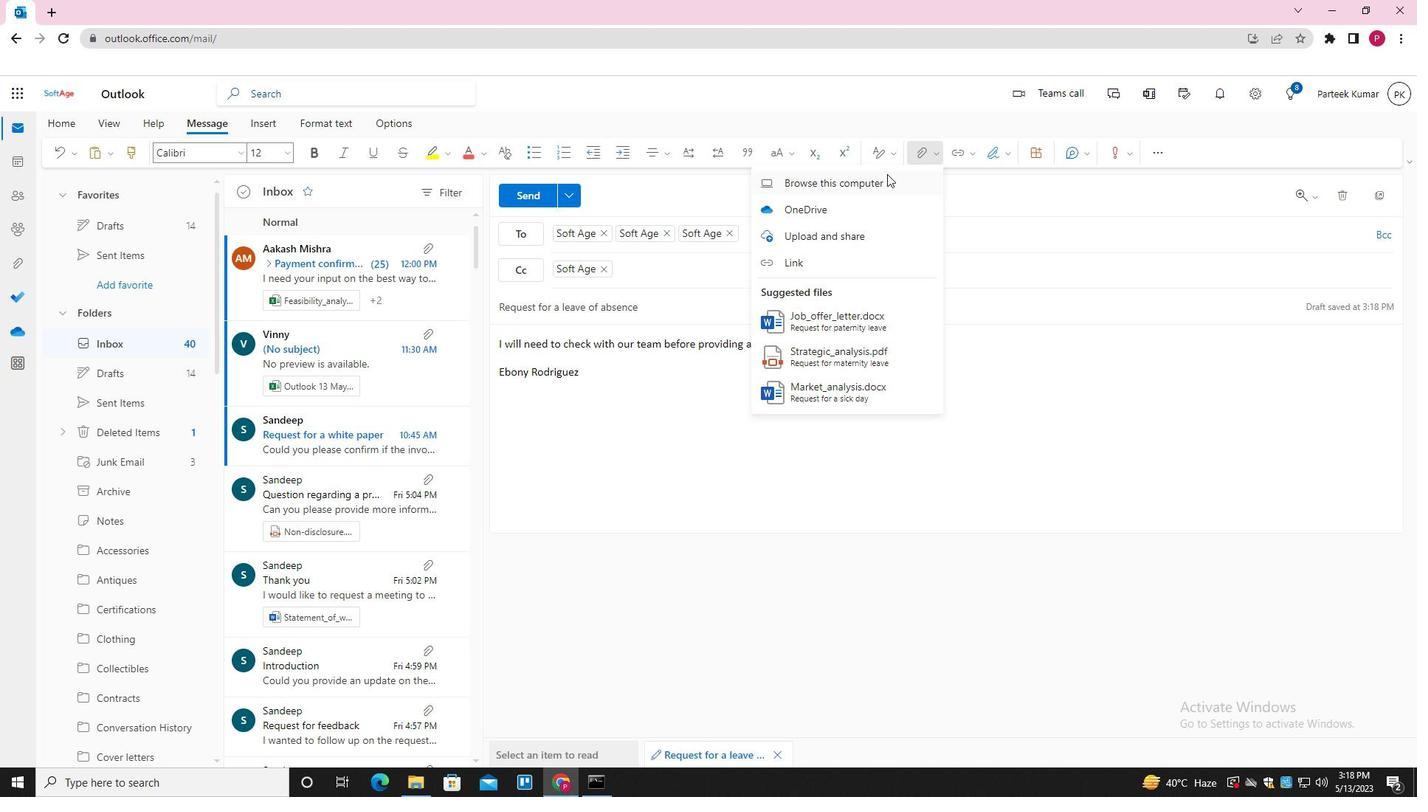 
Action: Mouse pressed left at (871, 178)
Screenshot: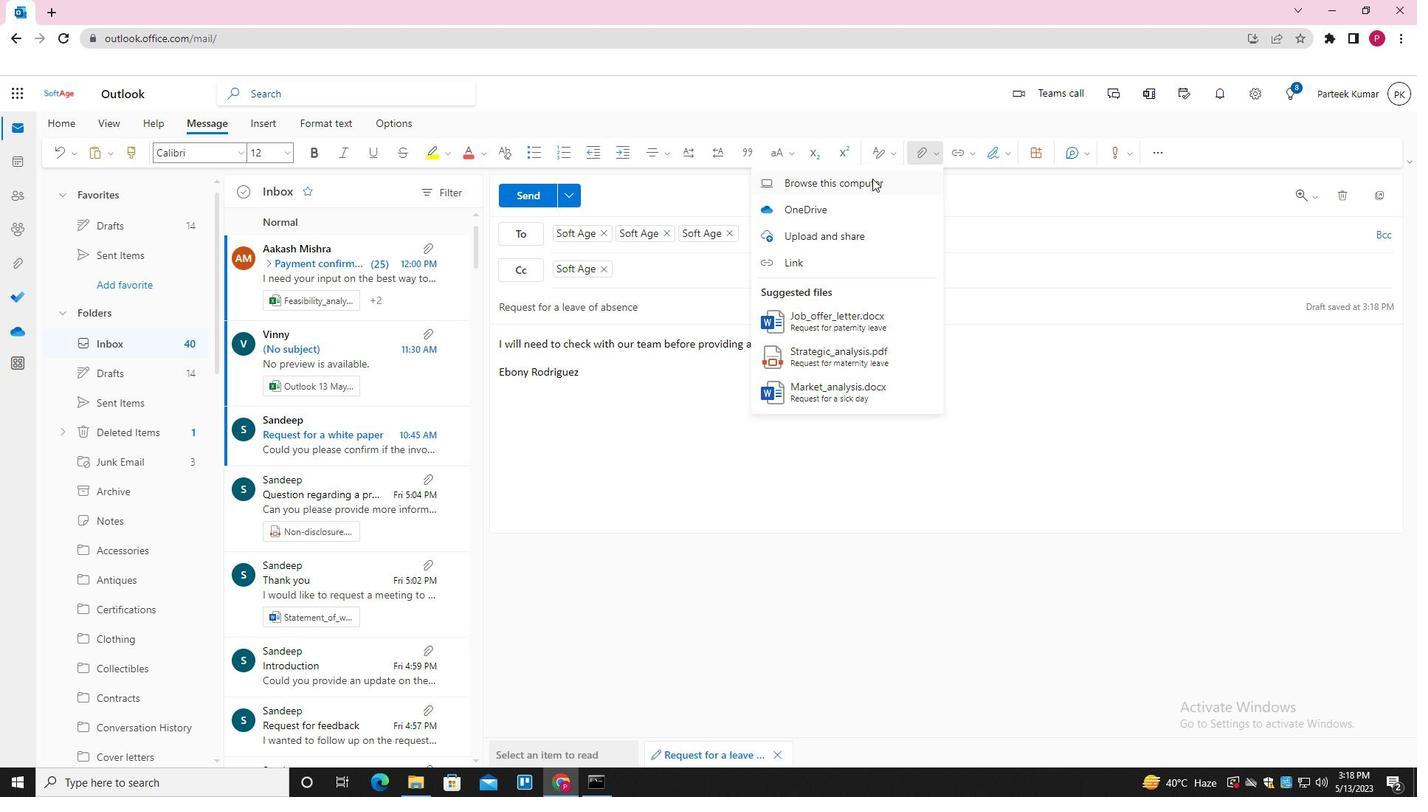 
Action: Mouse moved to (275, 122)
Screenshot: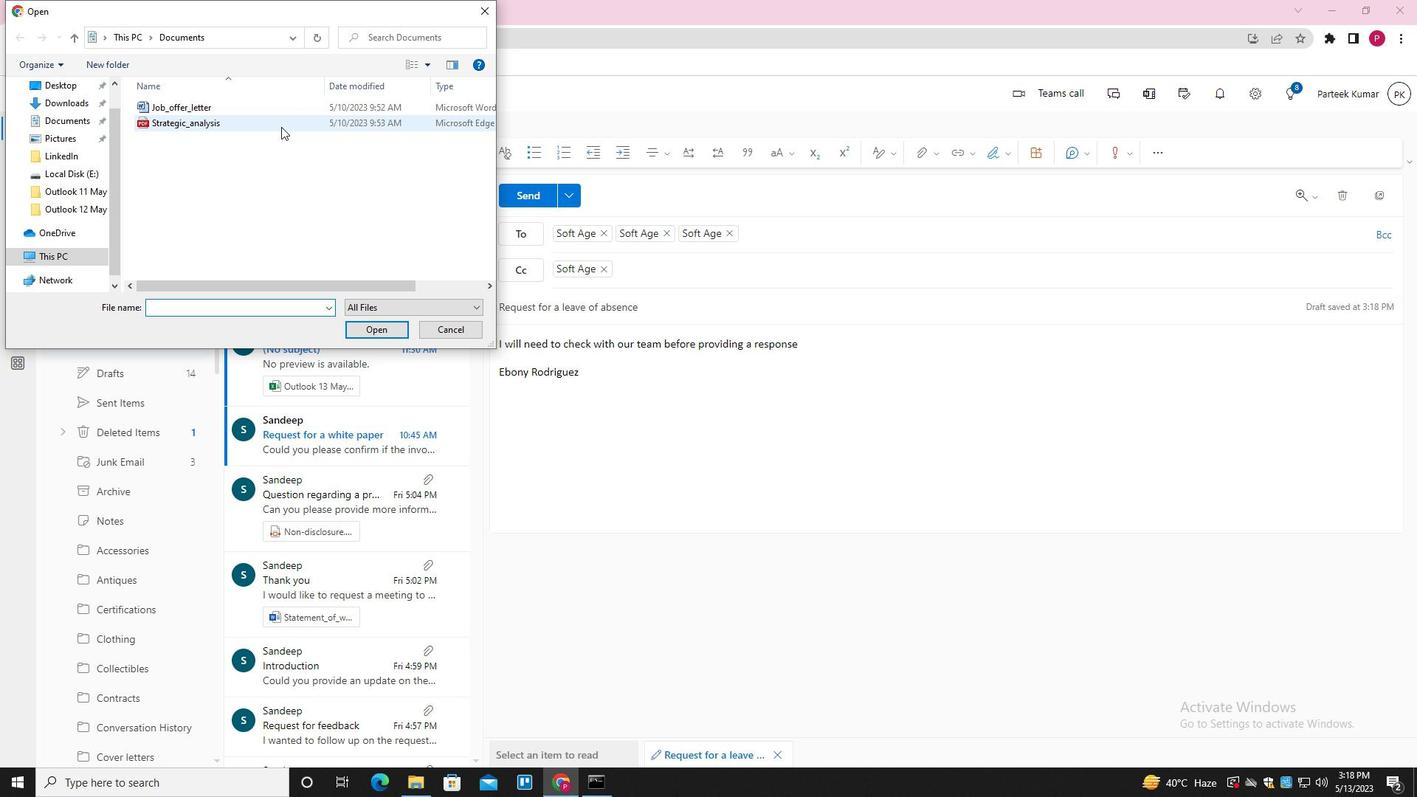 
Action: Mouse pressed left at (275, 122)
Screenshot: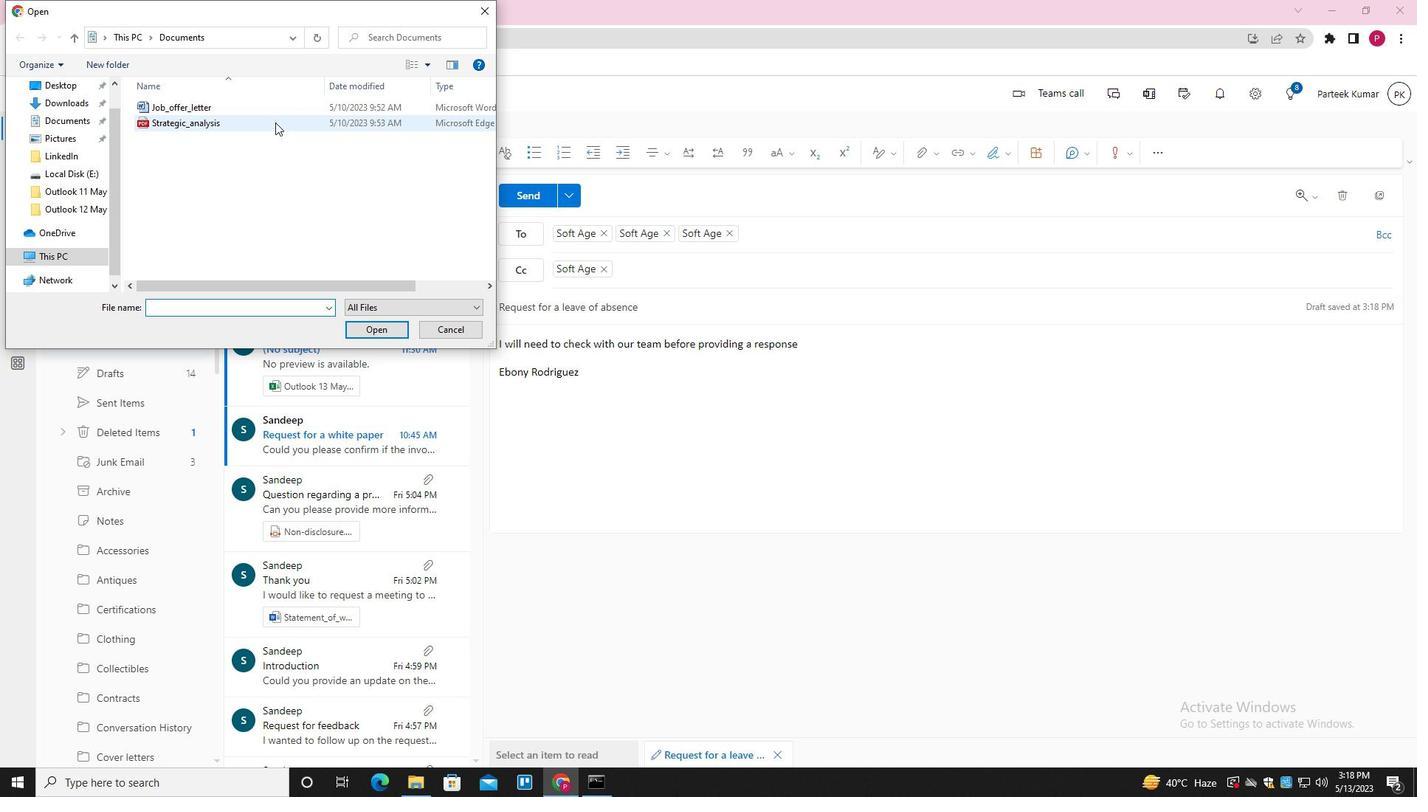 
Action: Key pressed <Key.f2><Key.shift>DATA<Key.space><Key.backspace><Key.shift_r><Key.shift_r><Key.shift_r><Key.shift_r>_ANALYS
Screenshot: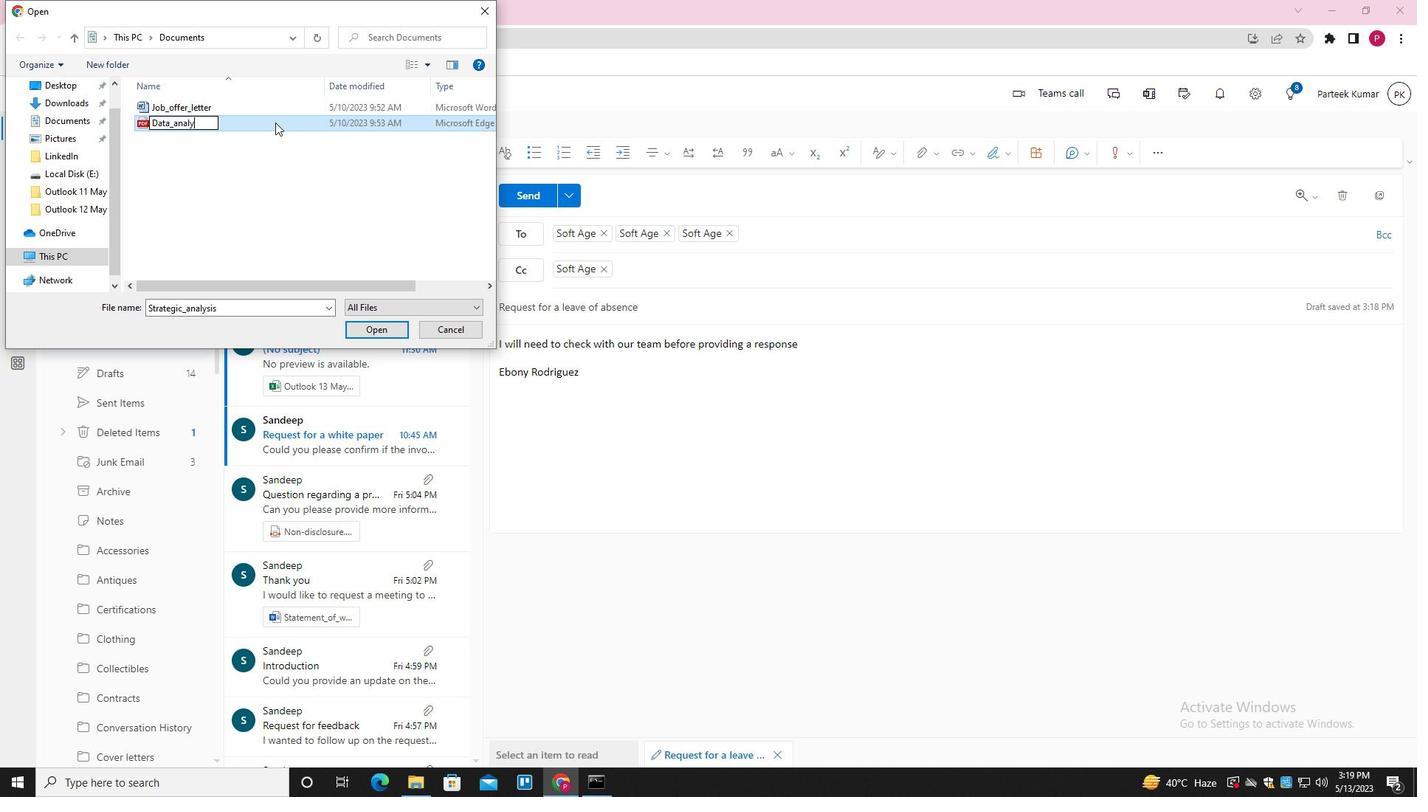 
Action: Mouse moved to (275, 121)
Screenshot: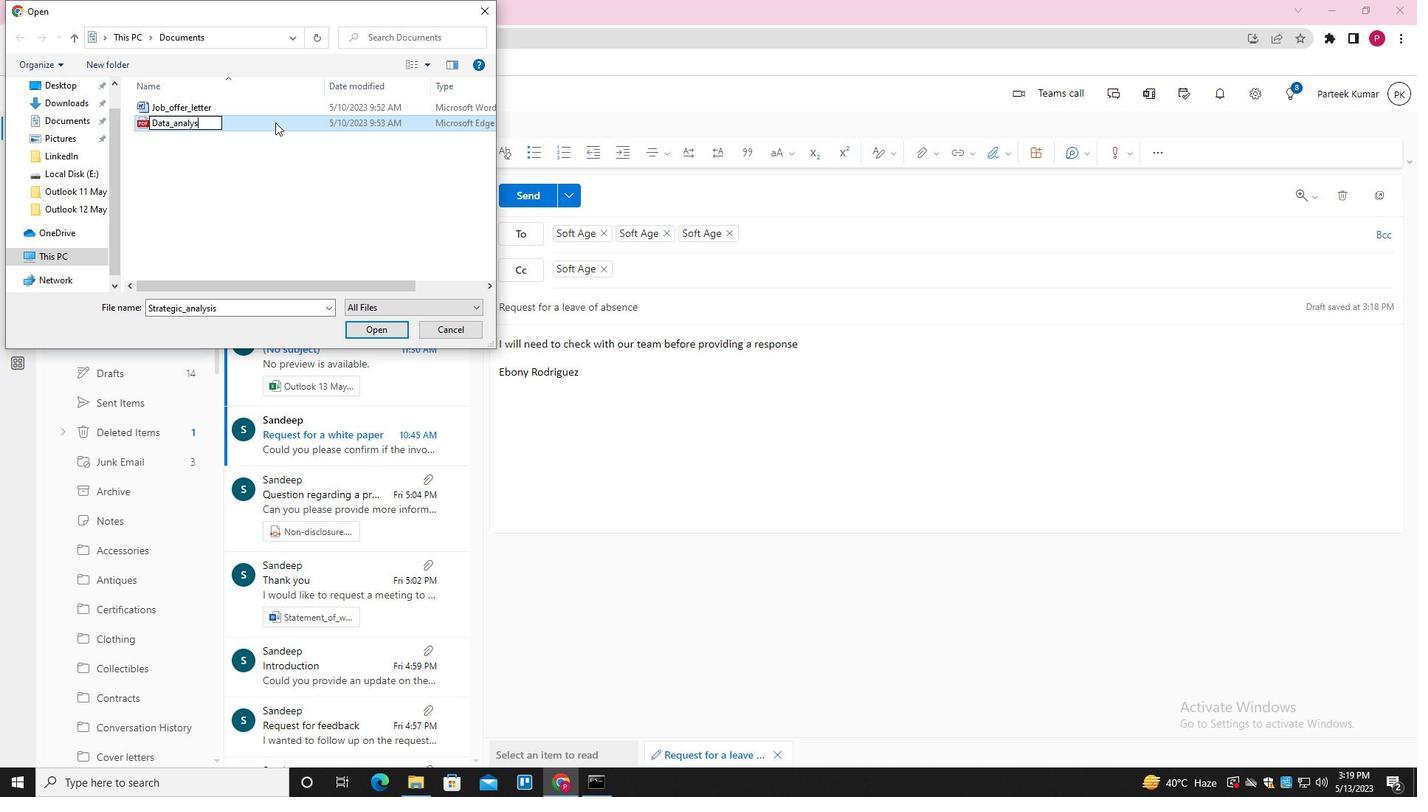 
Action: Key pressed IS<Key.shift_r>_REPORT<Key.enter>
Screenshot: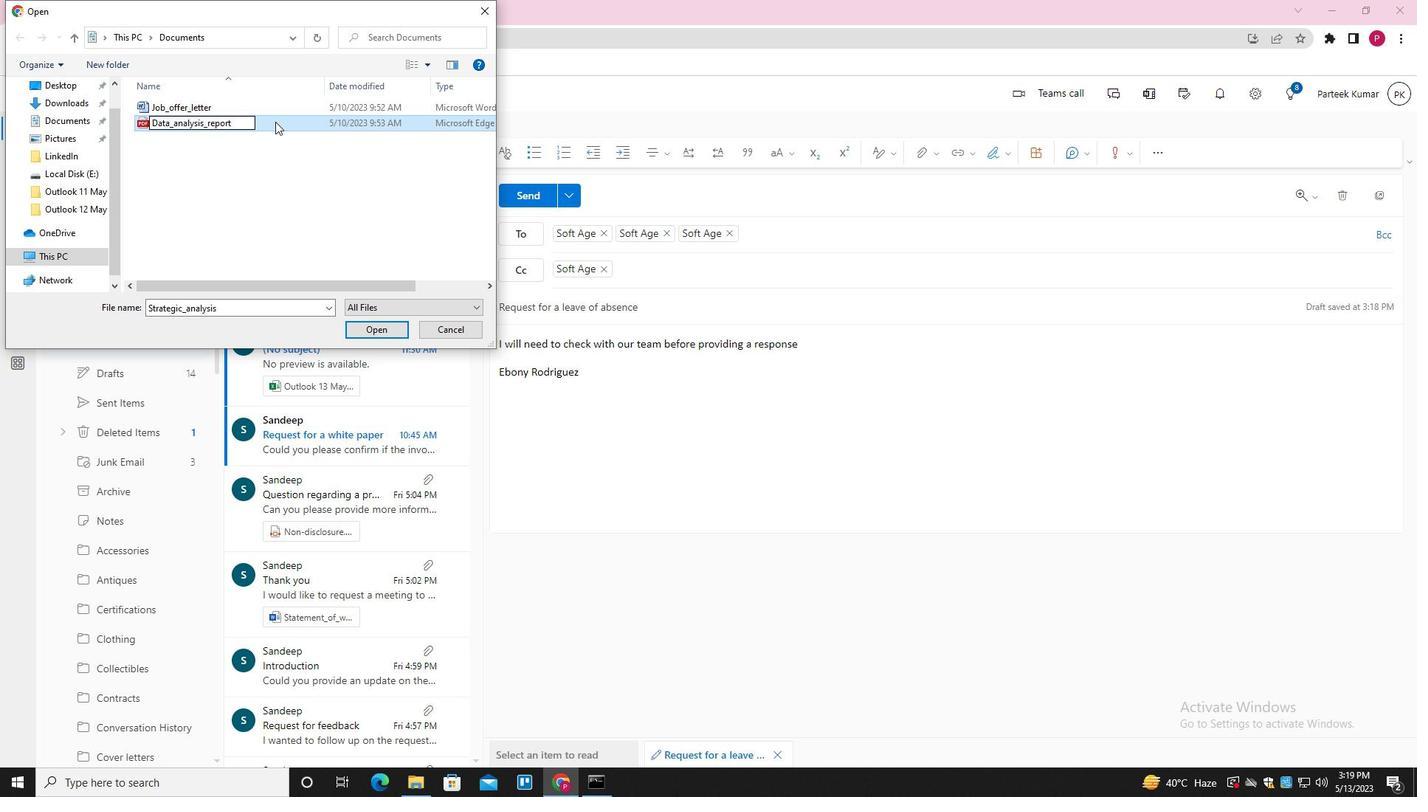 
Action: Mouse pressed left at (275, 121)
Screenshot: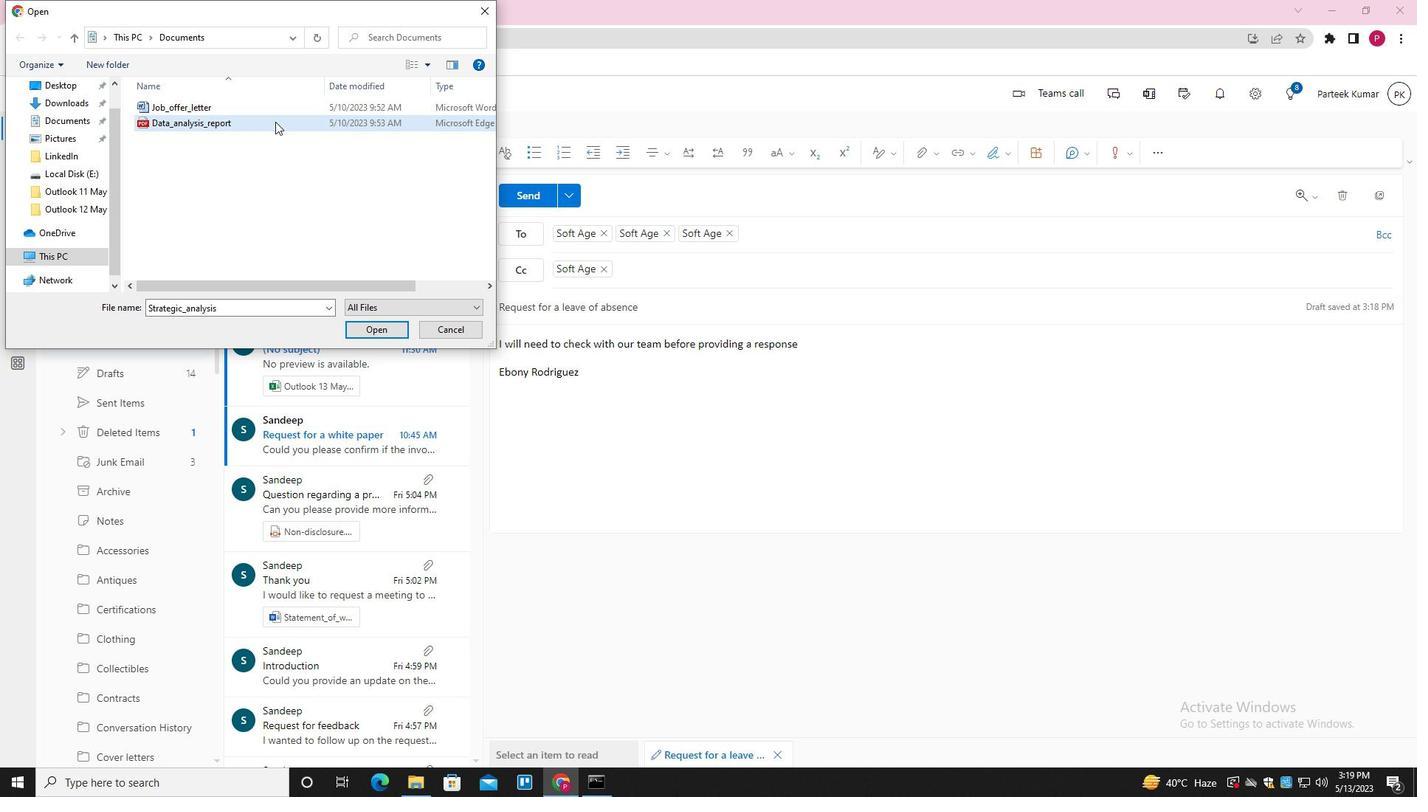 
Action: Mouse moved to (369, 327)
Screenshot: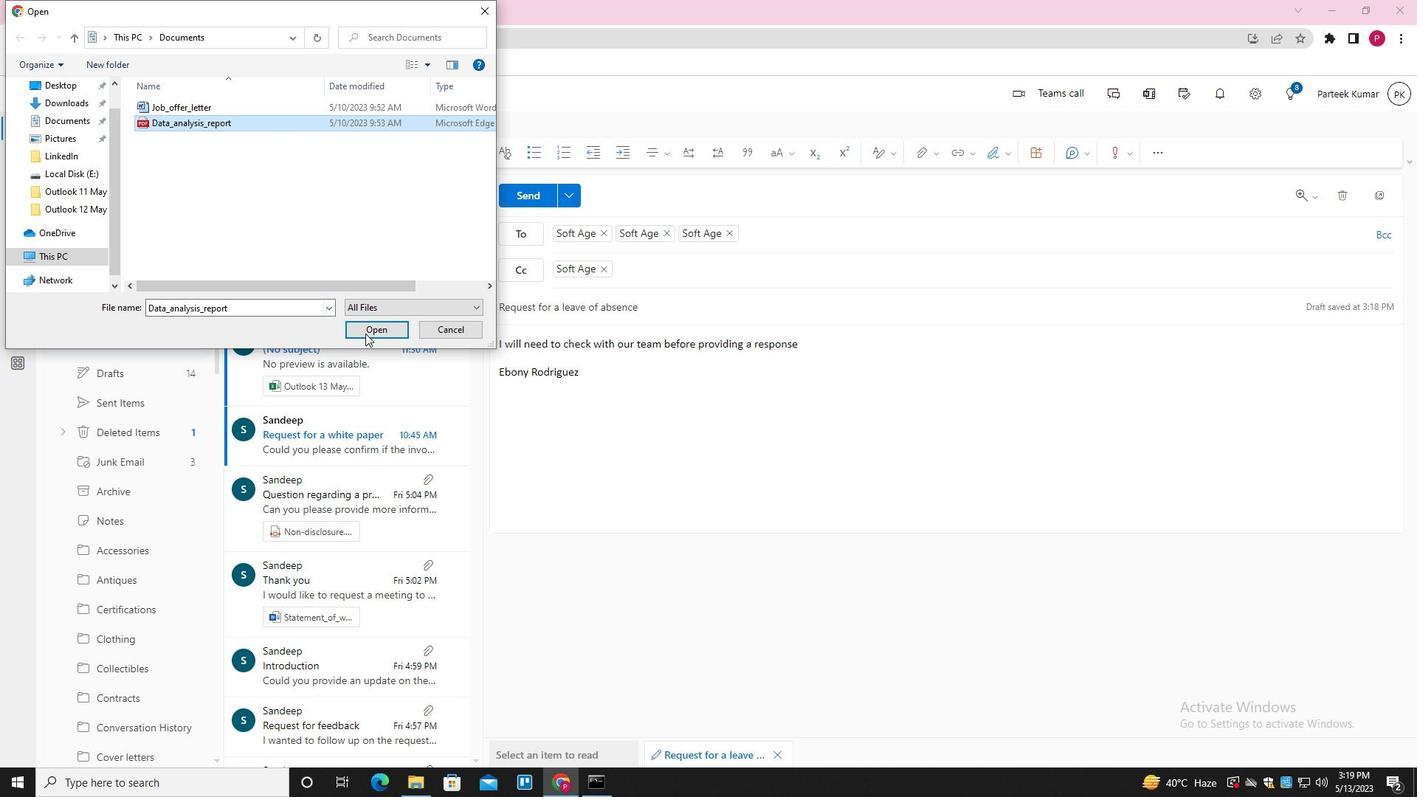
Action: Mouse pressed left at (369, 327)
Screenshot: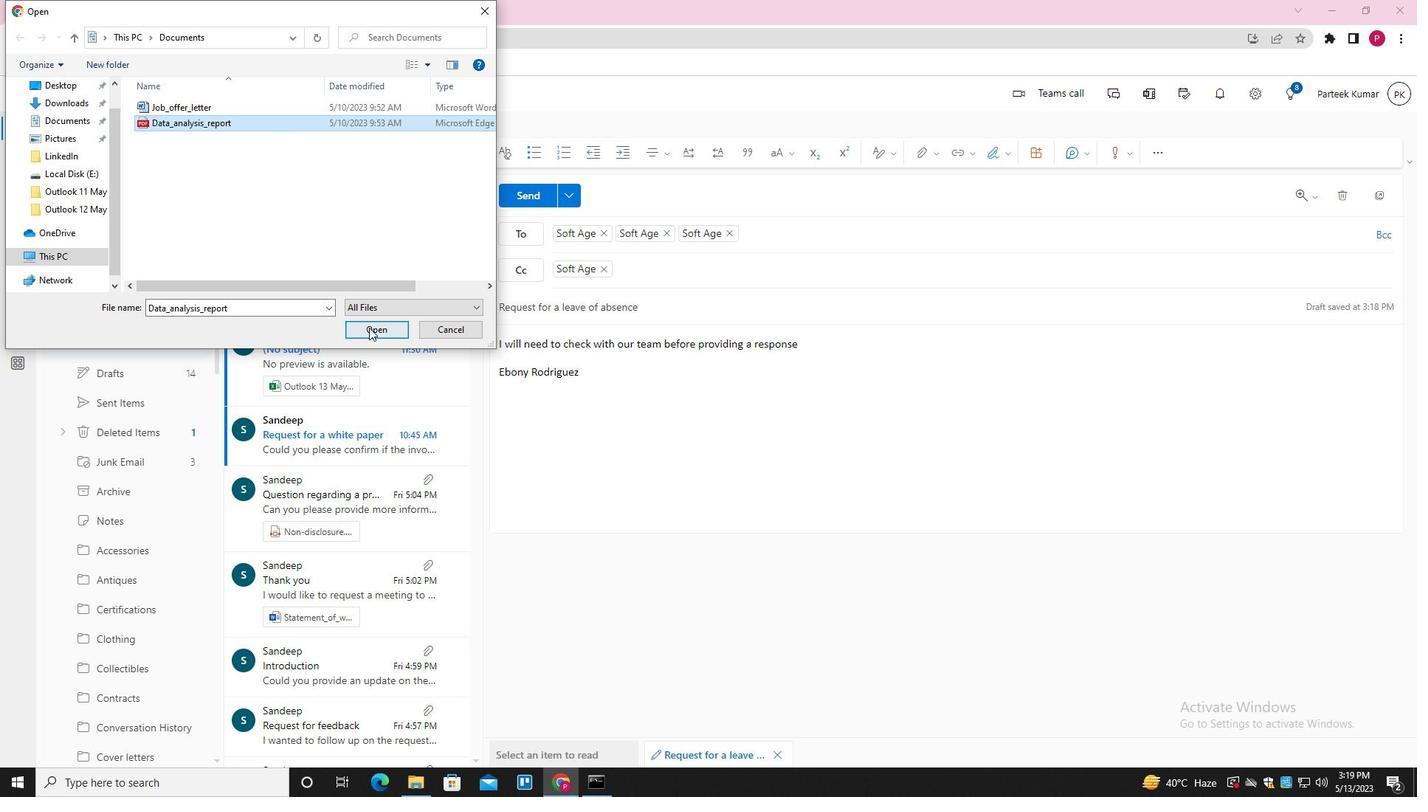 
Action: Mouse moved to (913, 154)
Screenshot: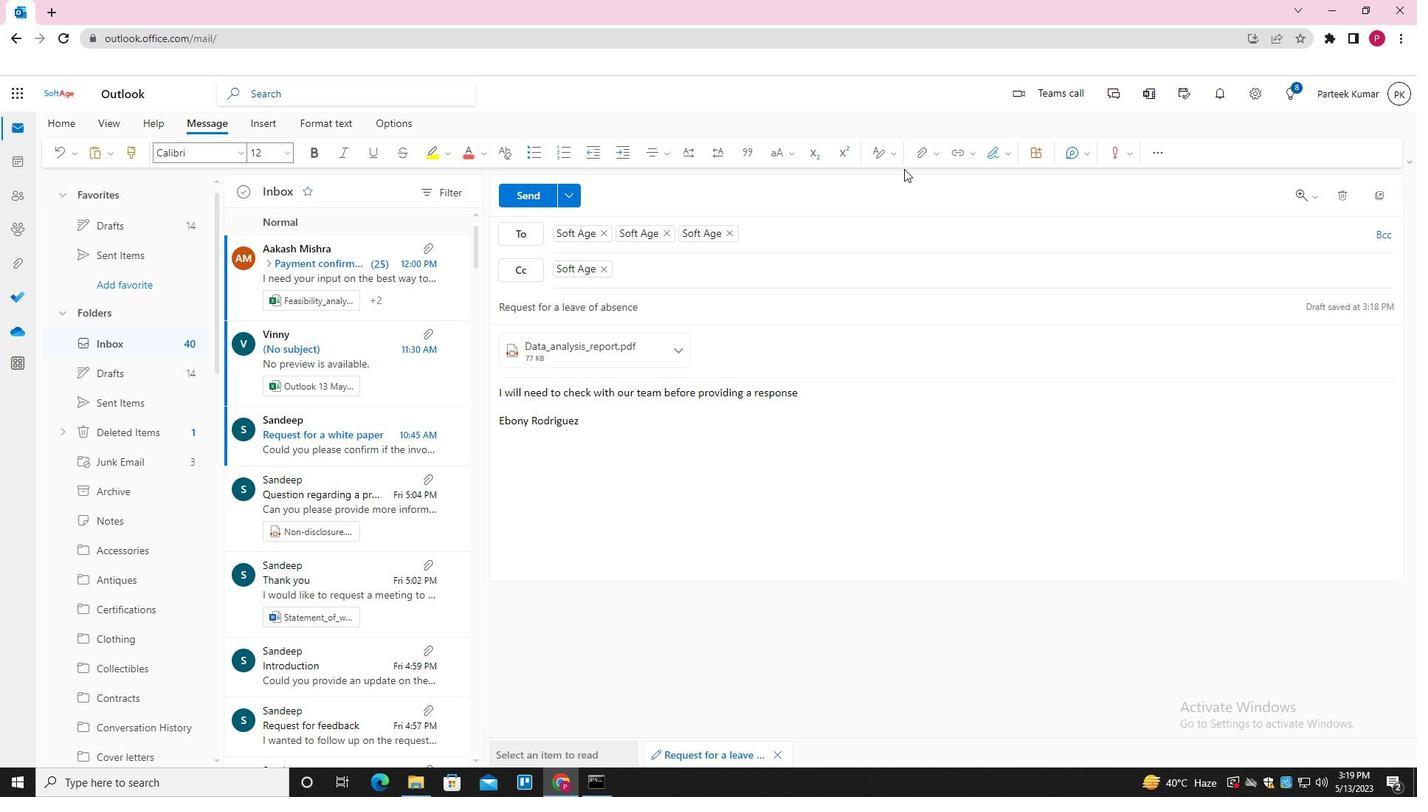 
Action: Mouse pressed left at (913, 154)
Screenshot: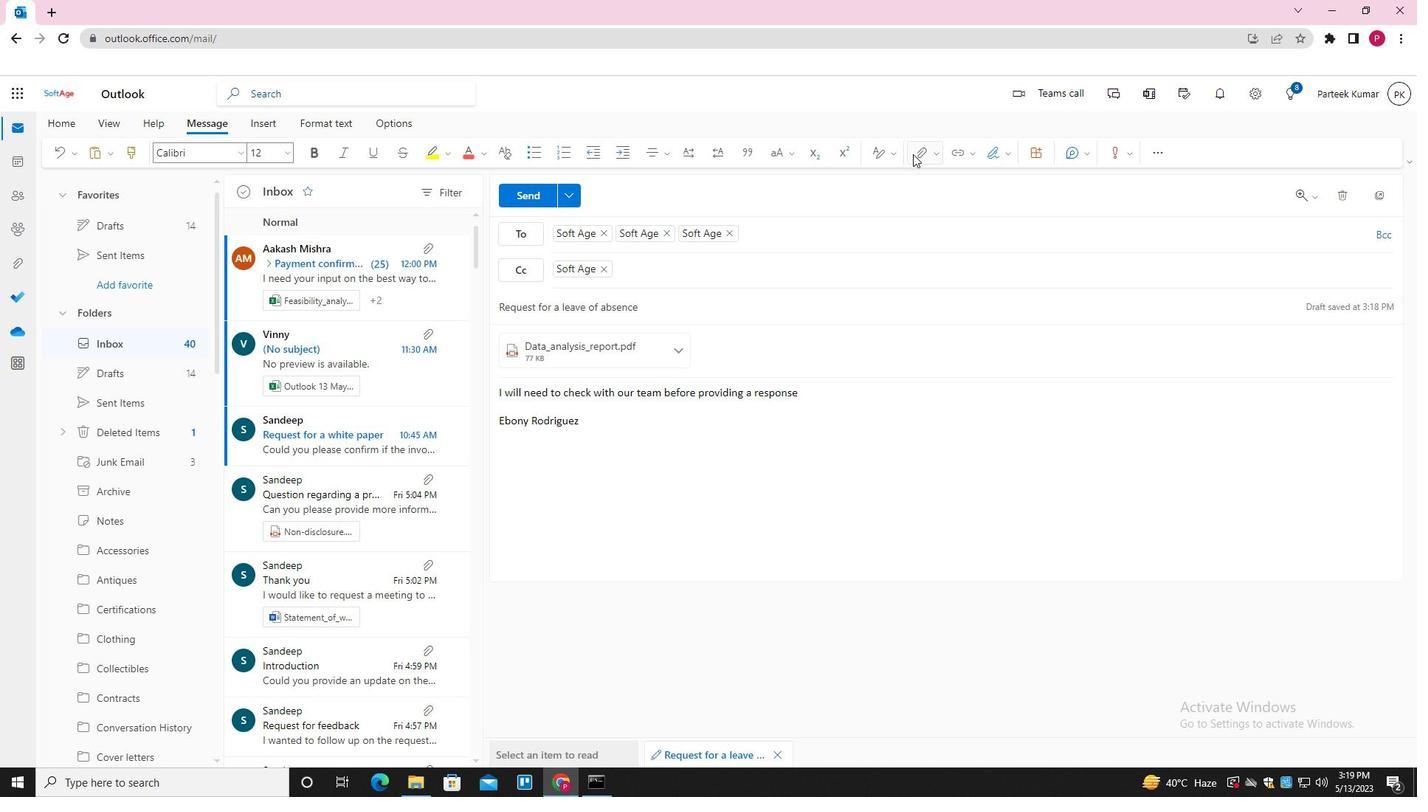 
Action: Mouse moved to (883, 186)
Screenshot: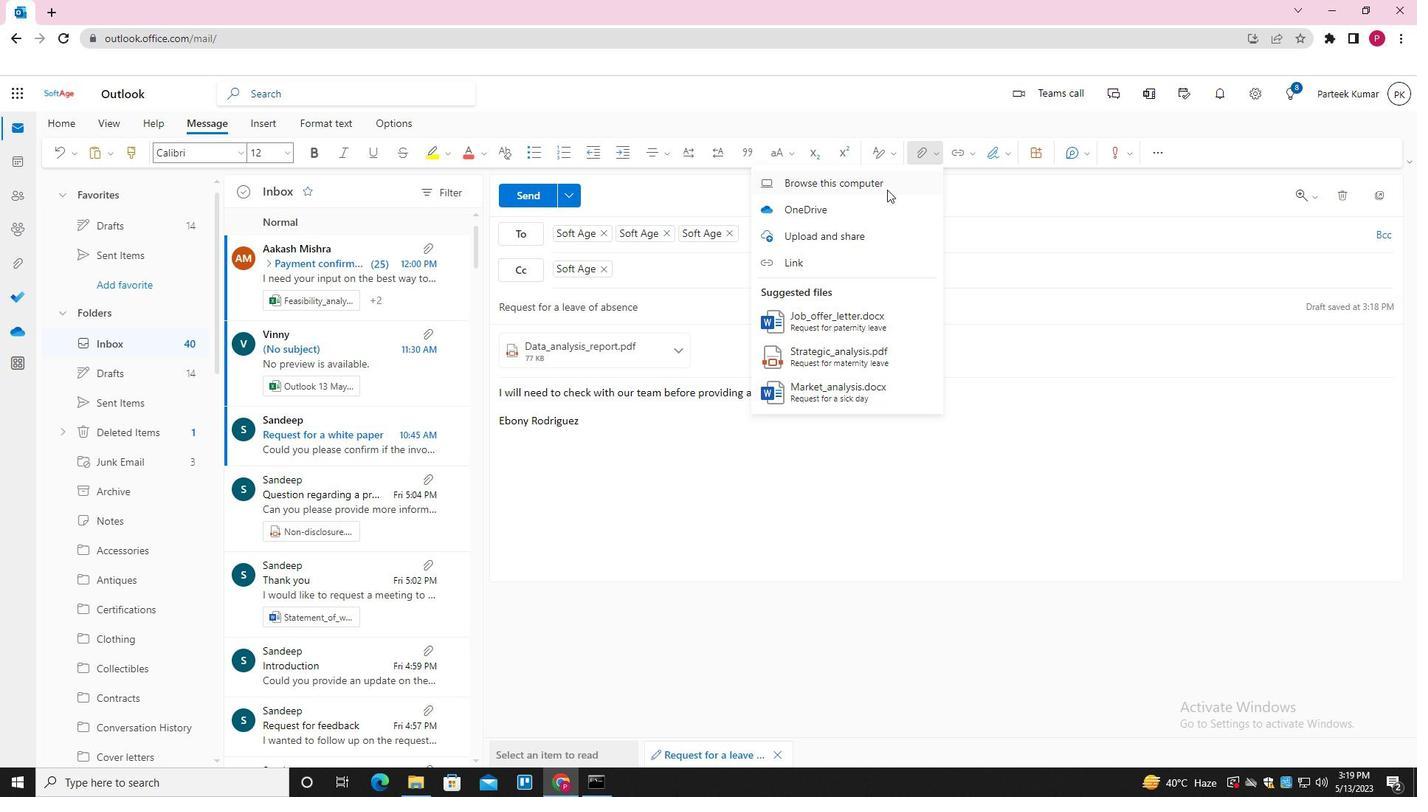 
Action: Mouse pressed left at (883, 186)
Screenshot: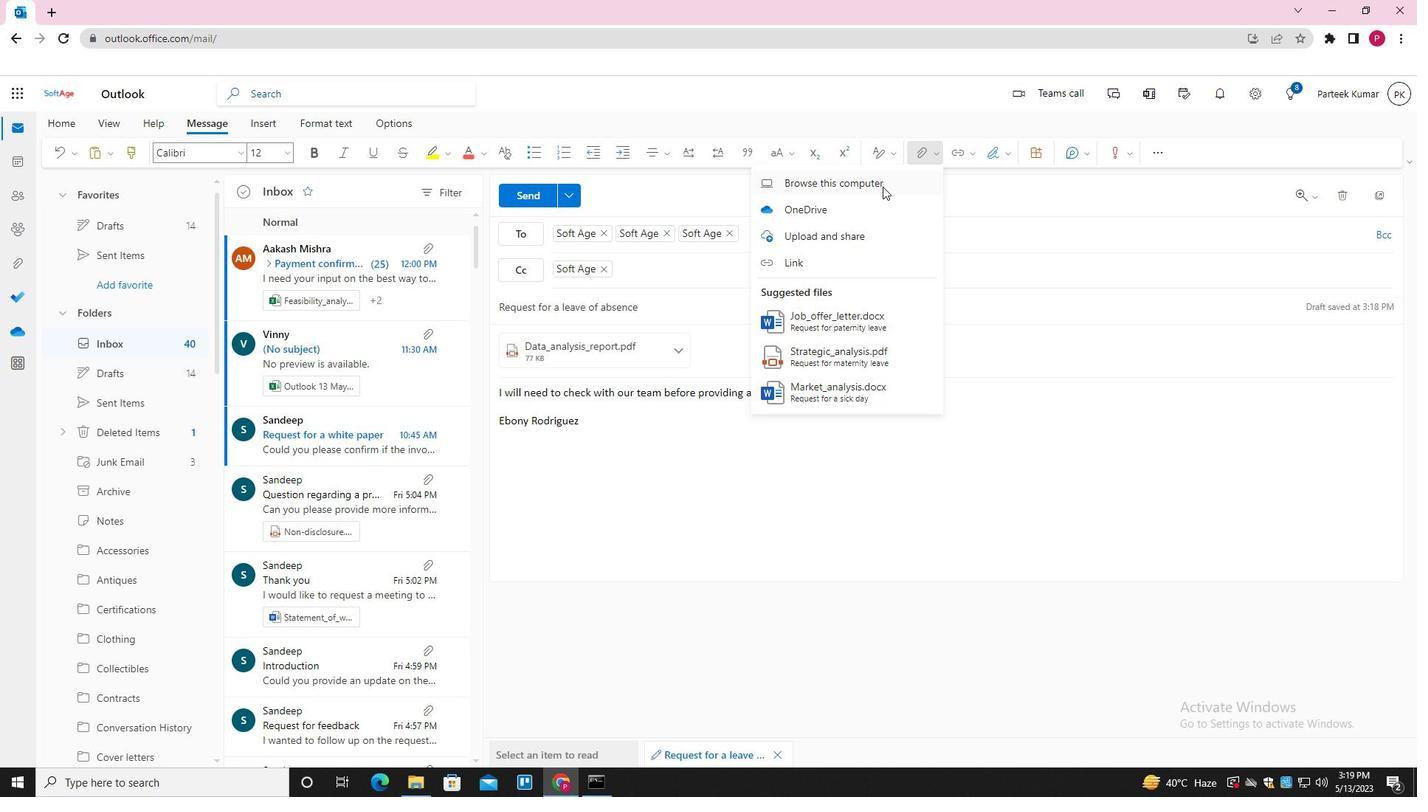 
Action: Mouse moved to (479, 15)
Screenshot: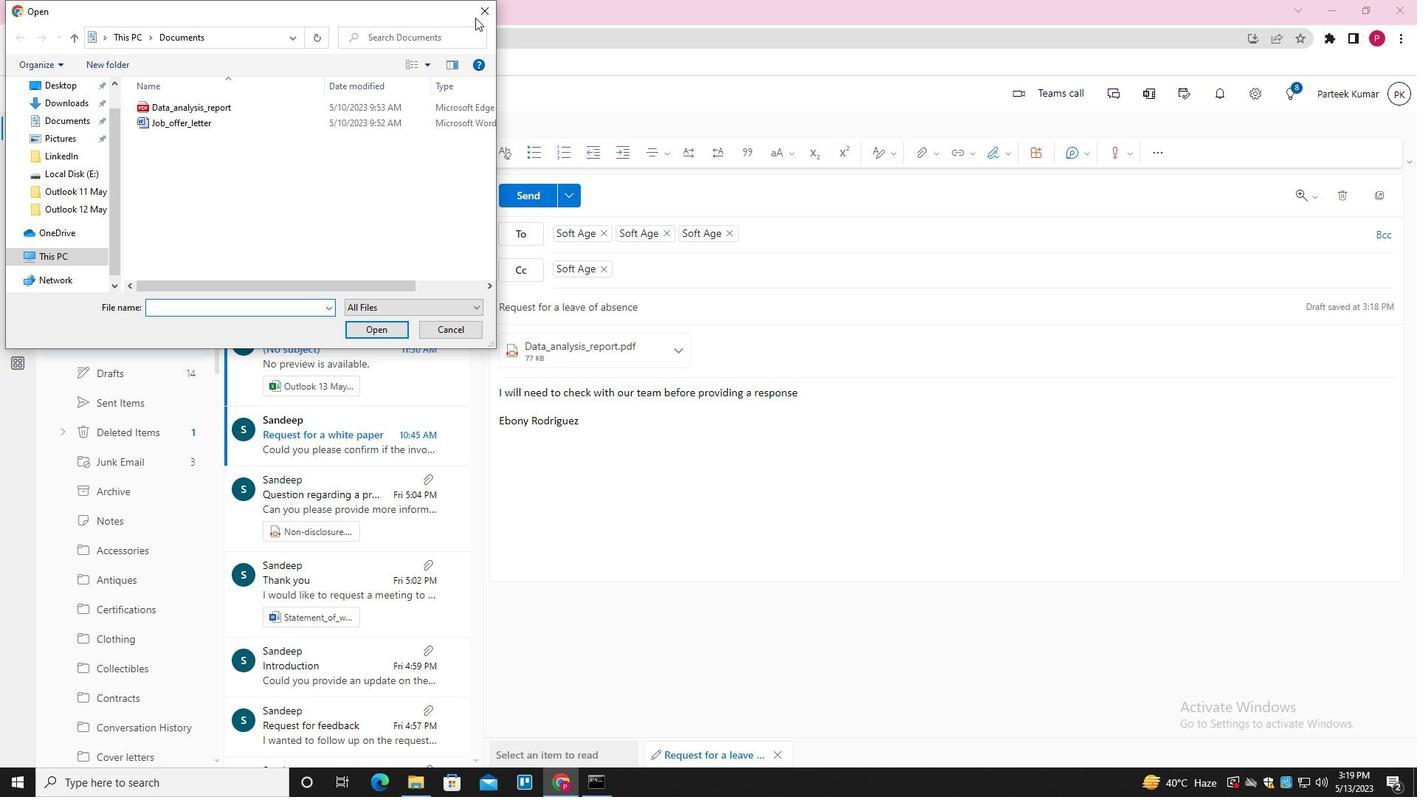 
Action: Mouse pressed left at (479, 15)
Screenshot: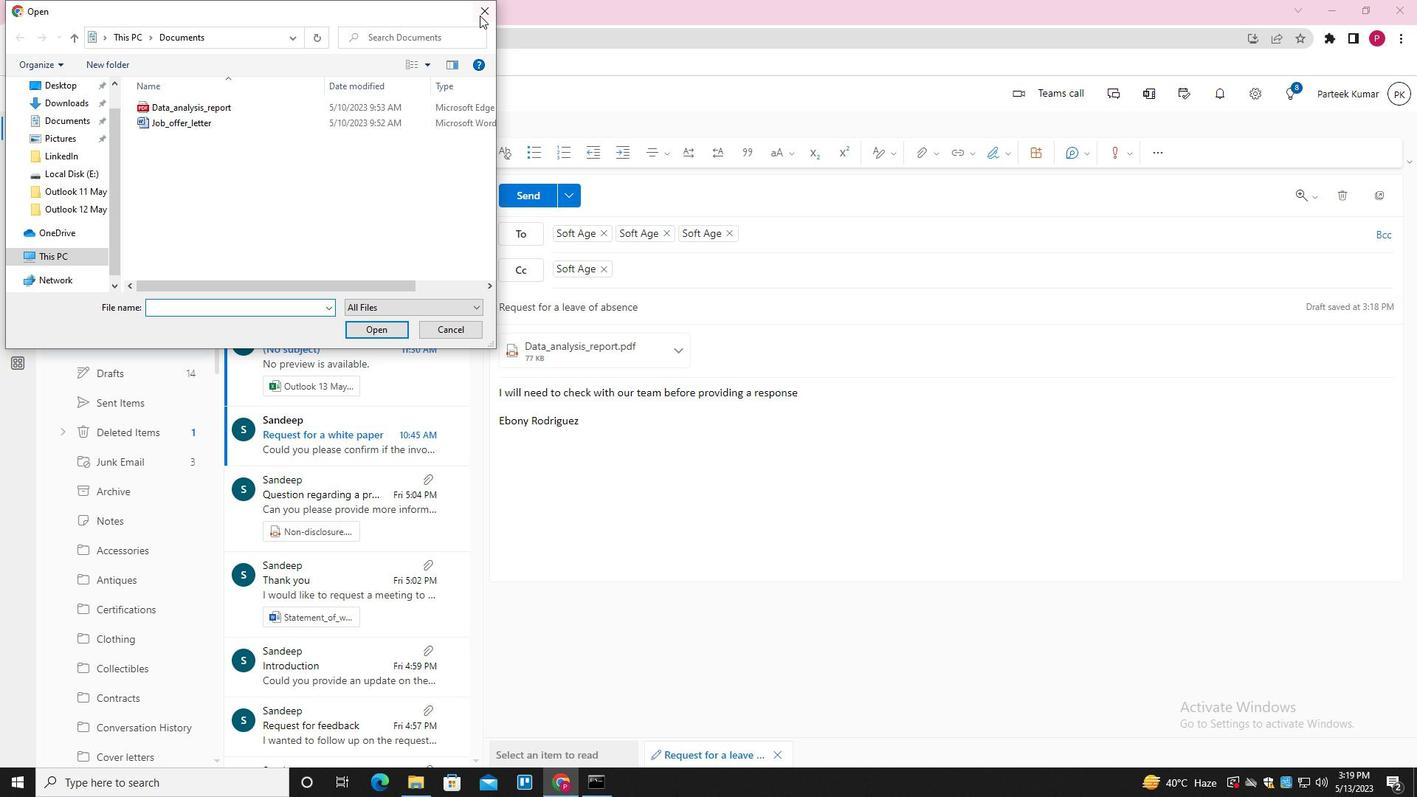 
Action: Mouse moved to (524, 194)
Screenshot: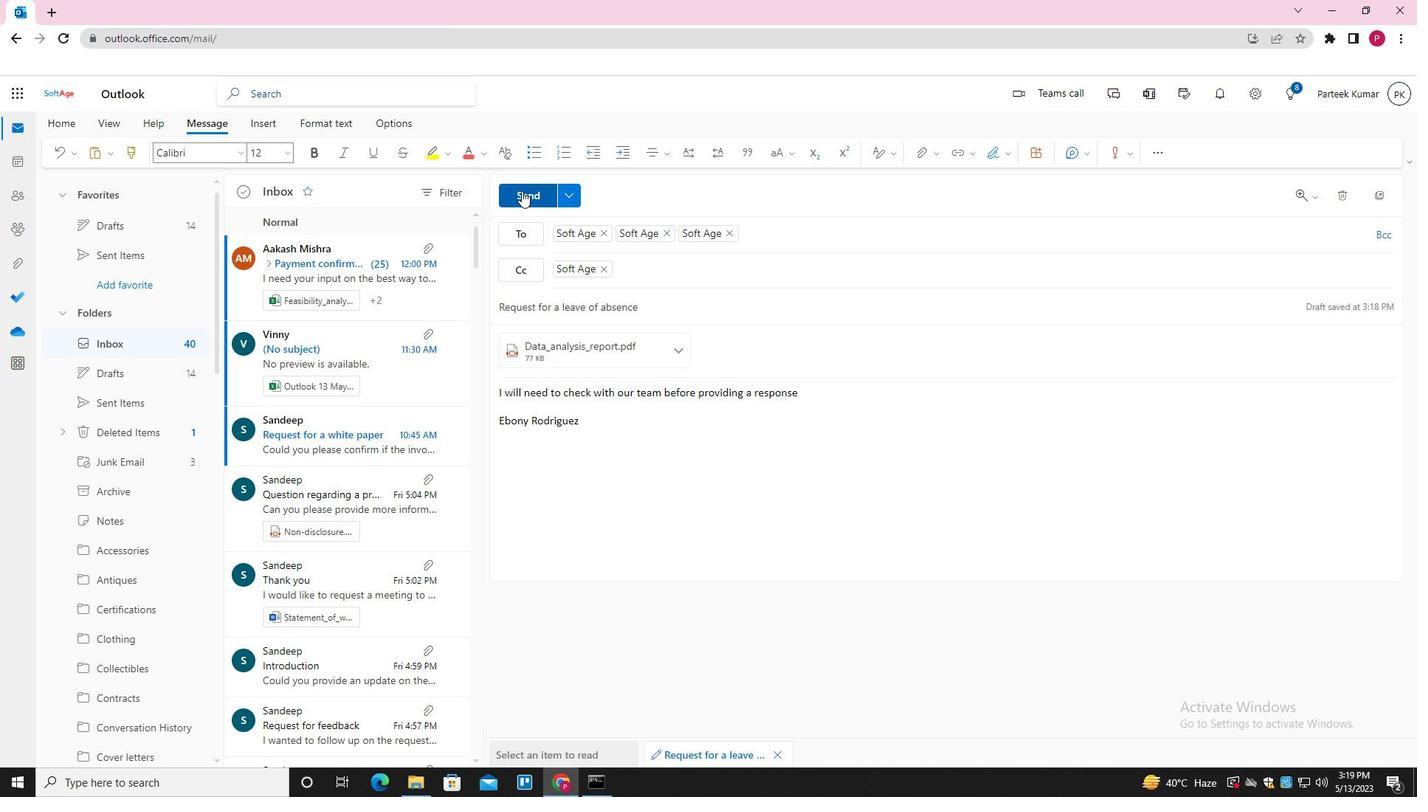 
Action: Mouse pressed left at (524, 194)
Screenshot: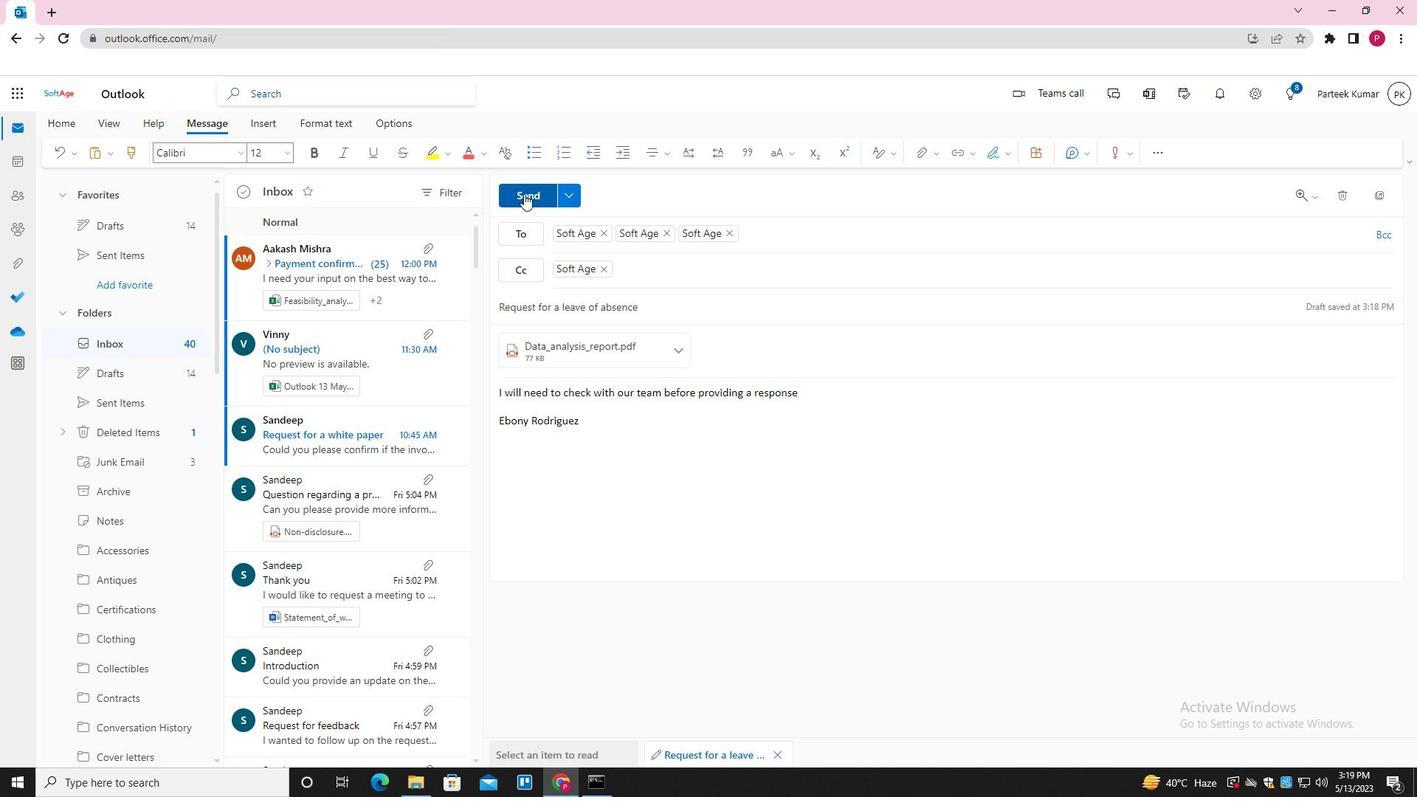 
Action: Mouse moved to (620, 341)
Screenshot: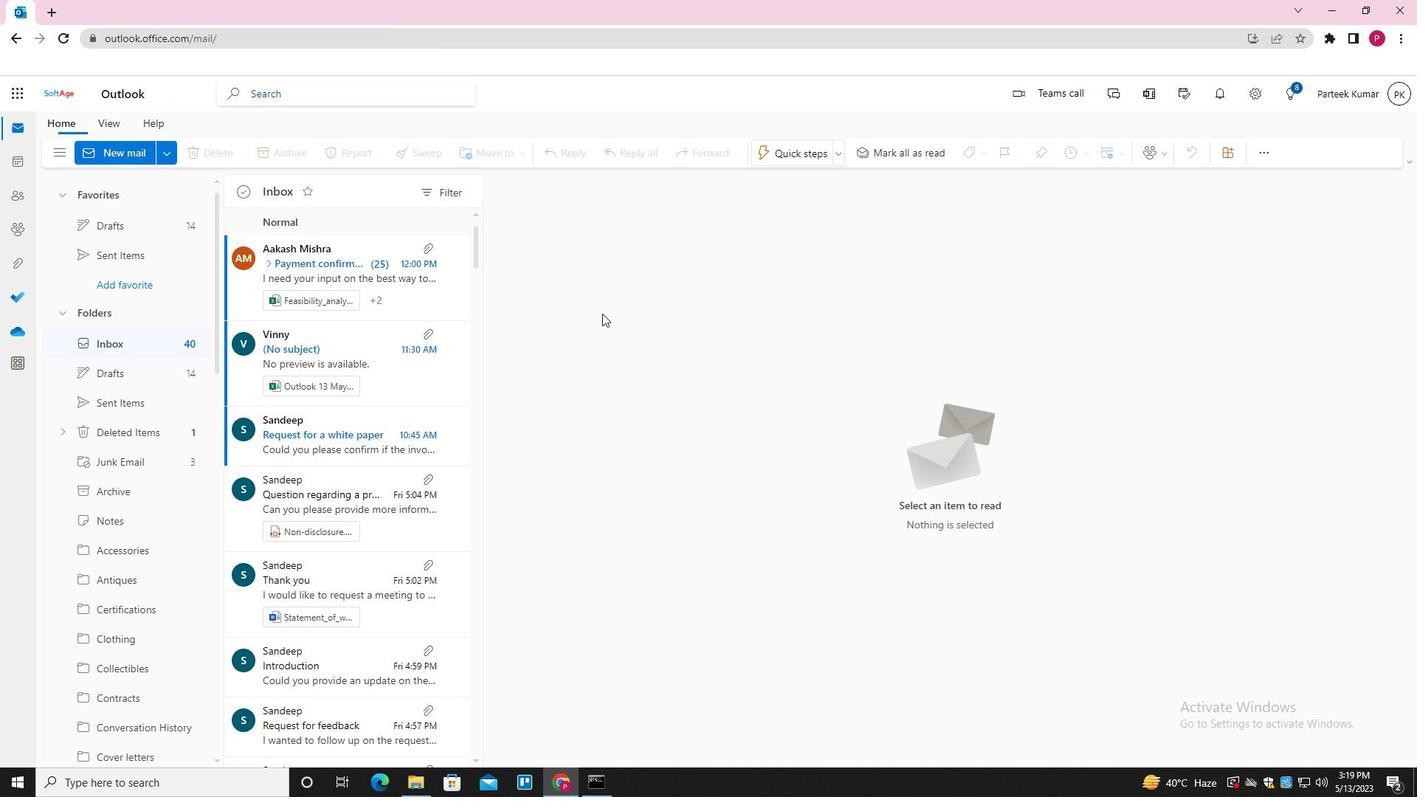 
